 Task: Plan a trip to Trnava, Slovakia from 6th December, 2023 to 10th December, 2023 for 6 adults, 2 children.6 bedrooms having 6 beds and 6 bathrooms. Property type can be house. Amenities needed are: wifi, TV, free parkinig on premises, gym, breakfast. Look for 4 properties as per requirement.
Action: Mouse moved to (370, 175)
Screenshot: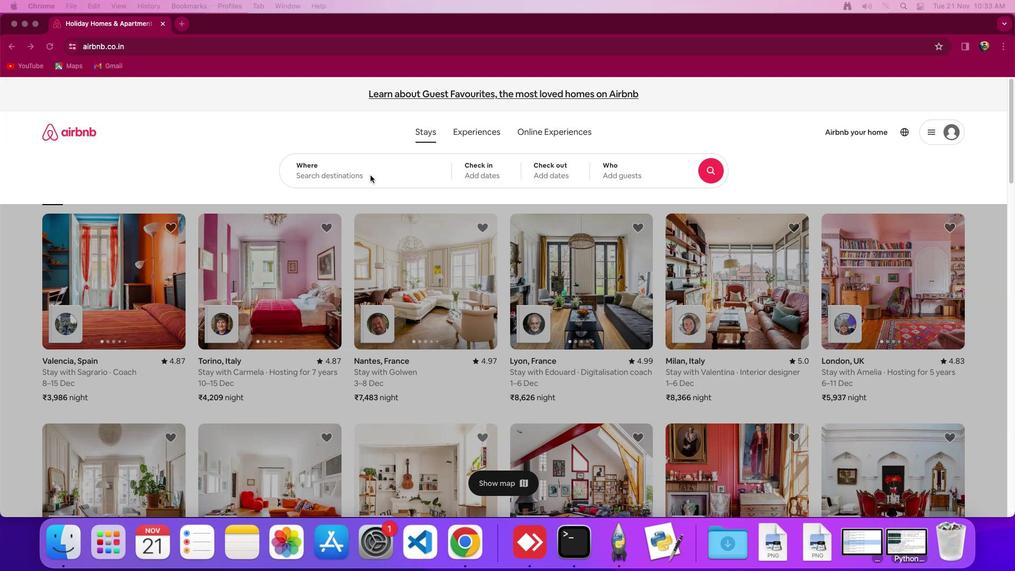 
Action: Mouse pressed left at (370, 175)
Screenshot: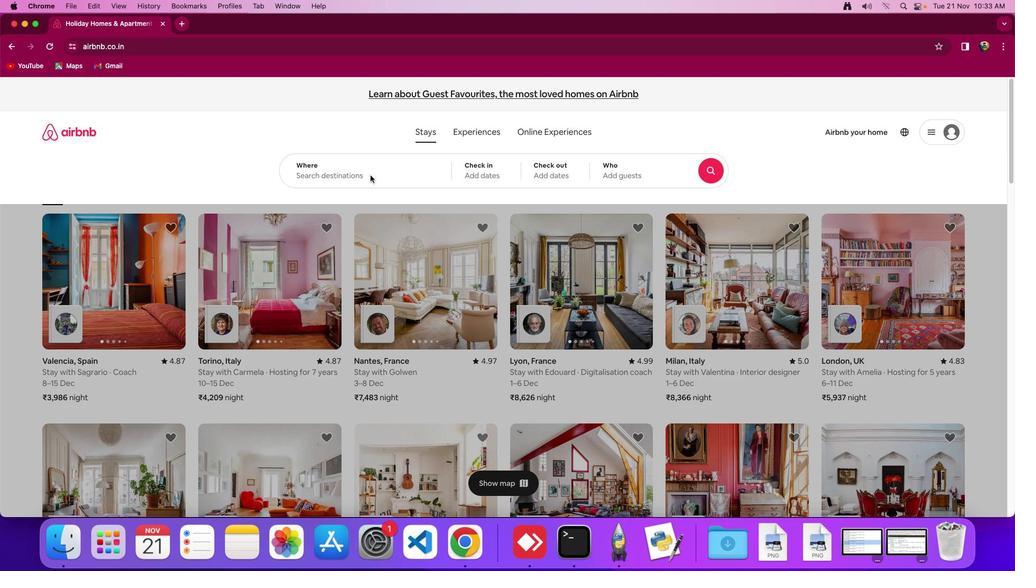 
Action: Mouse moved to (370, 177)
Screenshot: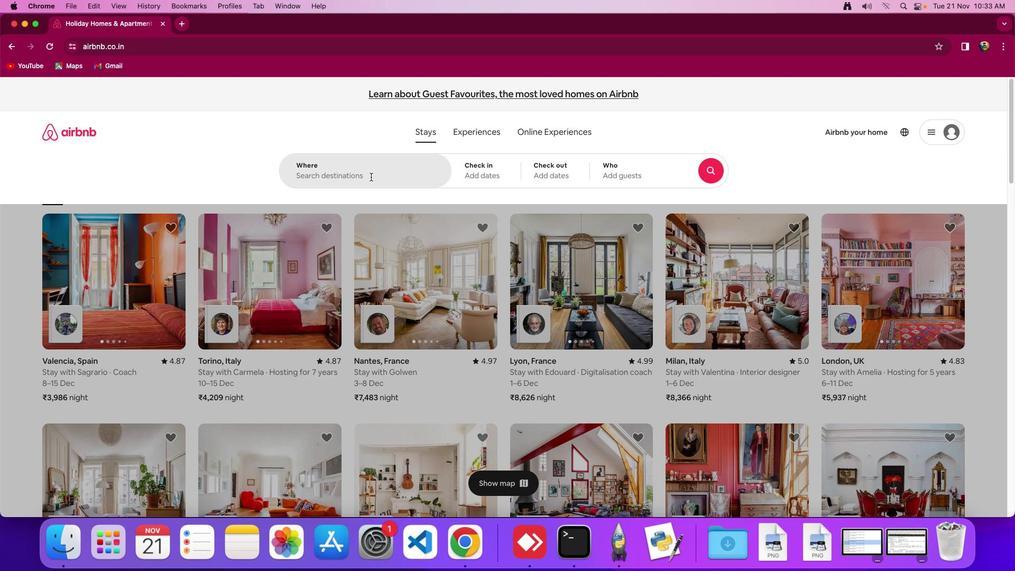 
Action: Mouse pressed left at (370, 177)
Screenshot: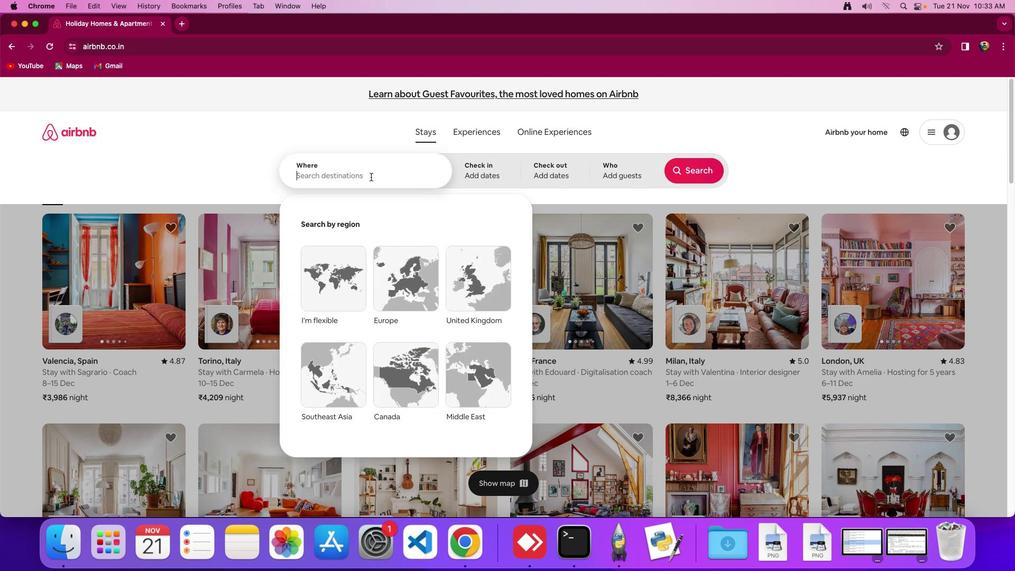 
Action: Key pressed Key.shift_r'T''m''a''v''a'','Key.spaceKey.shift_r'S''l''o''v''a''k''a'
Screenshot: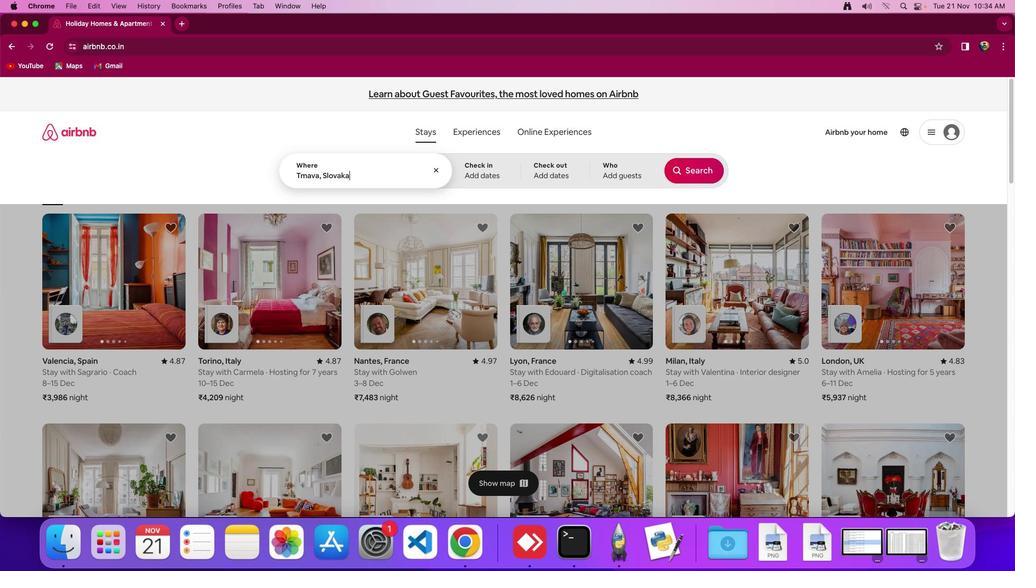 
Action: Mouse moved to (462, 167)
Screenshot: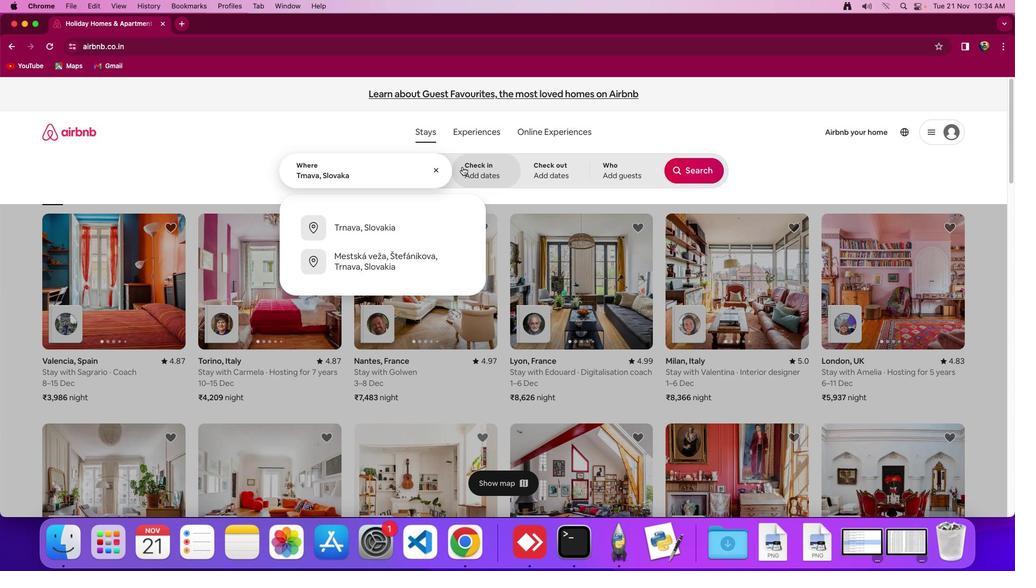 
Action: Mouse pressed left at (462, 167)
Screenshot: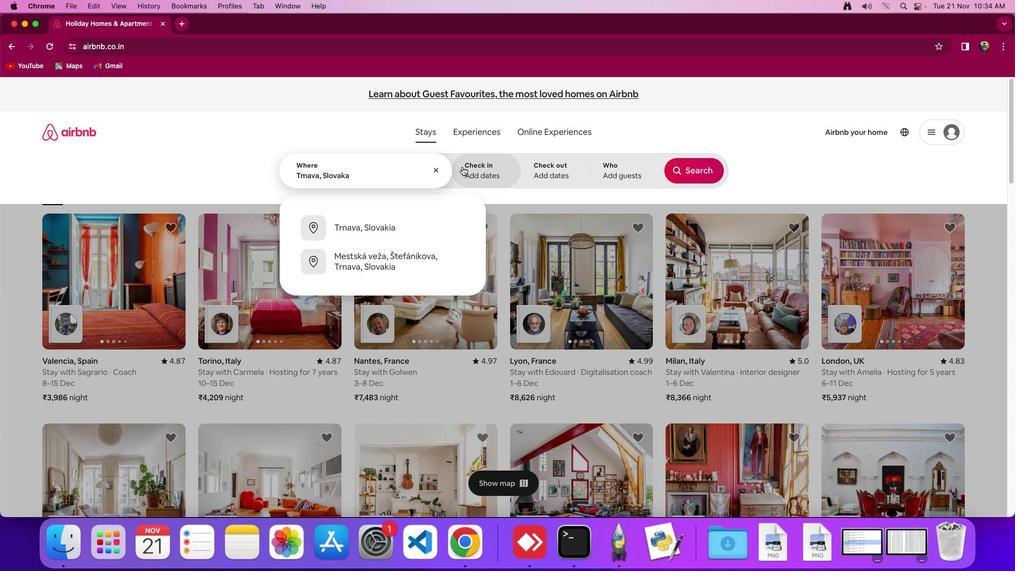 
Action: Mouse moved to (600, 320)
Screenshot: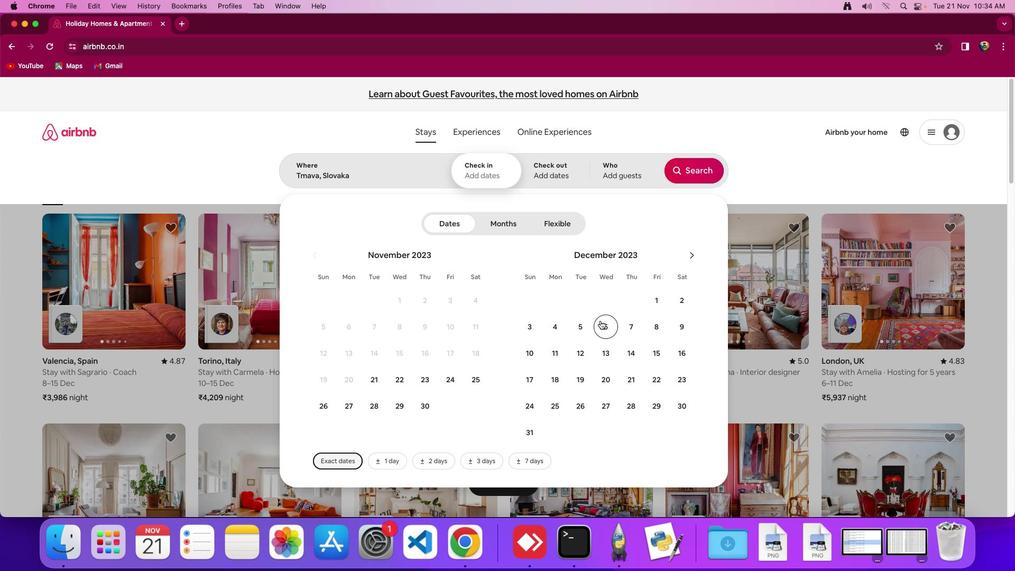 
Action: Mouse pressed left at (600, 320)
Screenshot: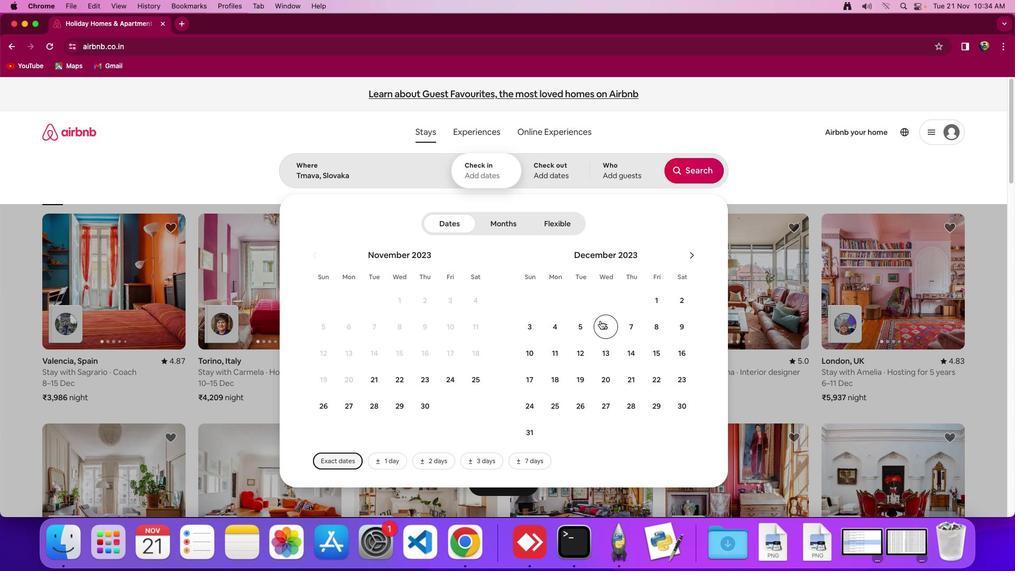 
Action: Mouse moved to (530, 352)
Screenshot: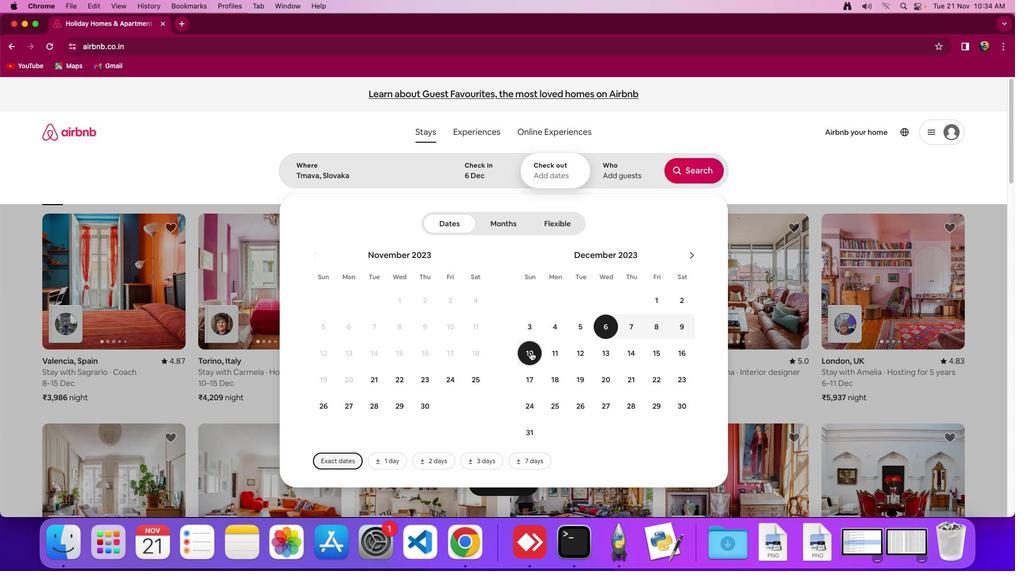 
Action: Mouse pressed left at (530, 352)
Screenshot: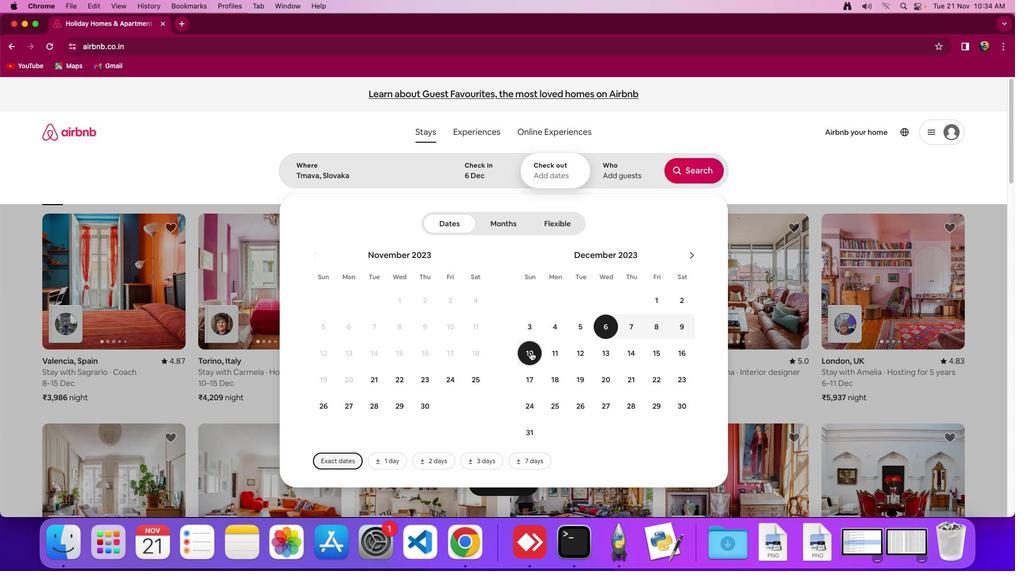 
Action: Mouse moved to (610, 166)
Screenshot: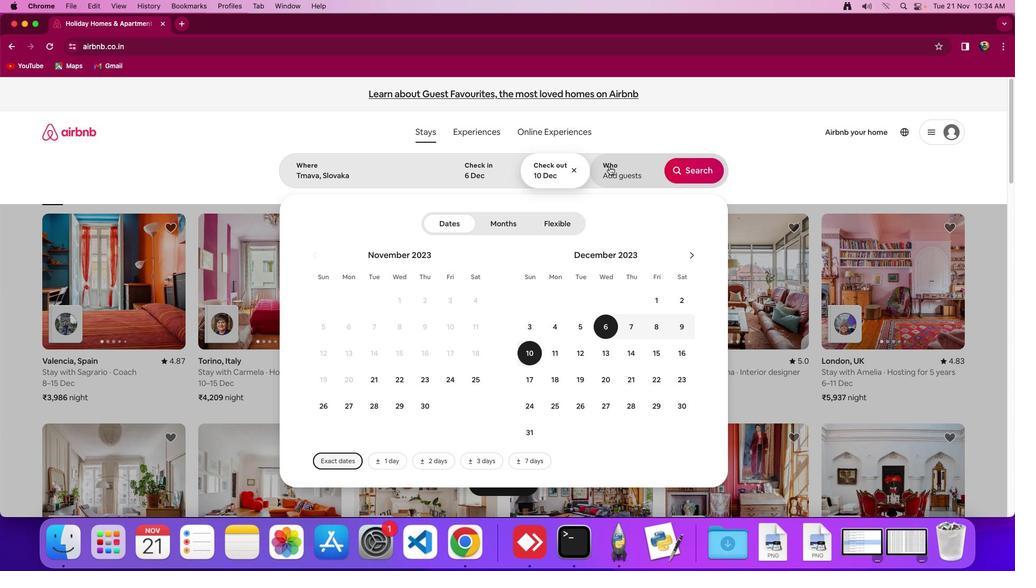 
Action: Mouse pressed left at (610, 166)
Screenshot: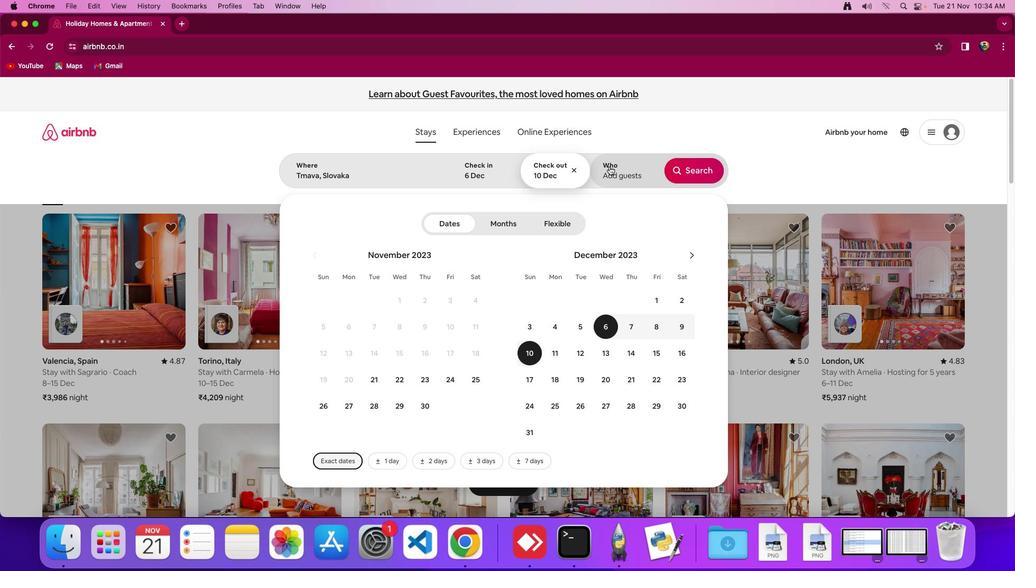 
Action: Mouse moved to (695, 221)
Screenshot: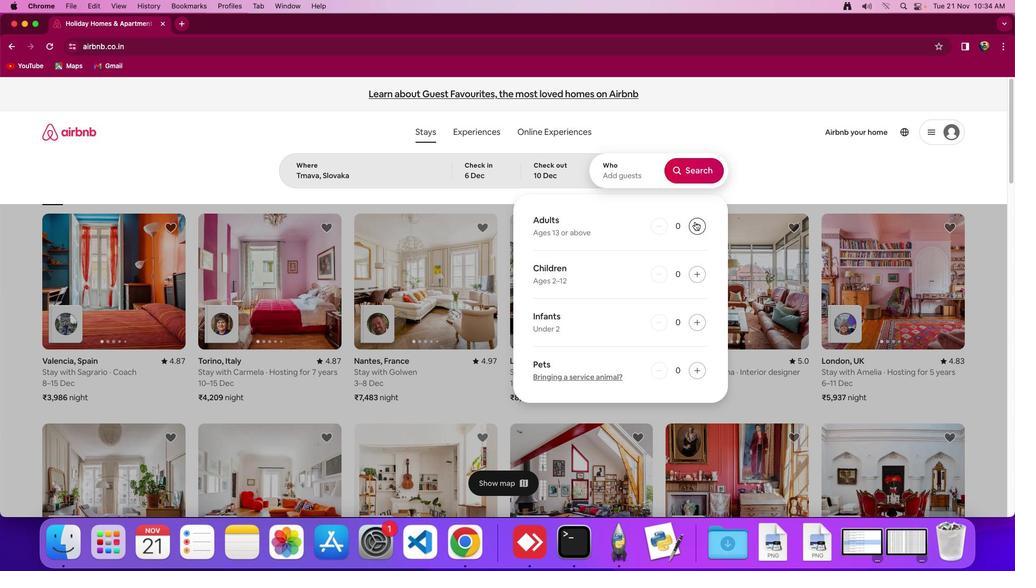 
Action: Mouse pressed left at (695, 221)
Screenshot: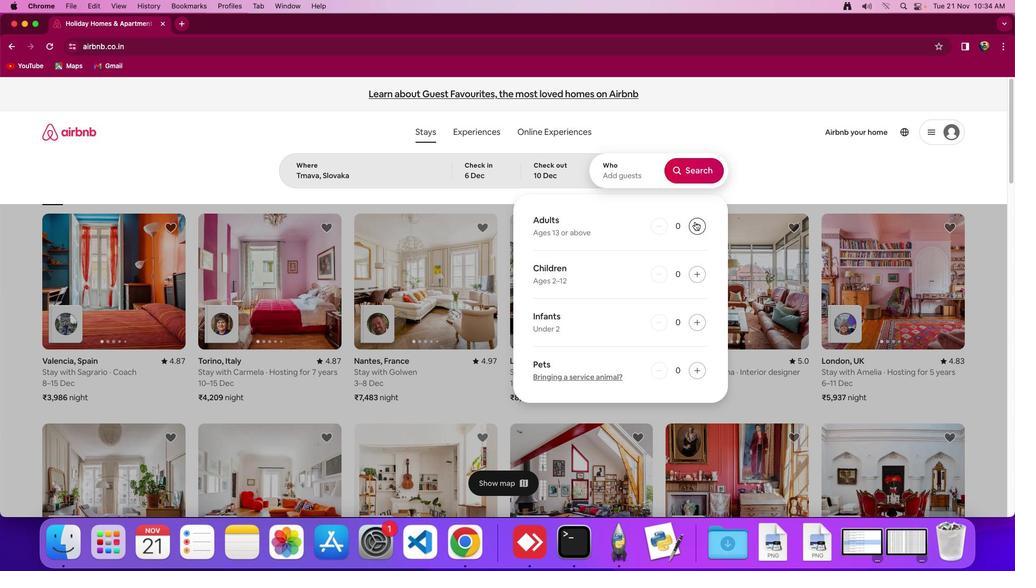 
Action: Mouse pressed left at (695, 221)
Screenshot: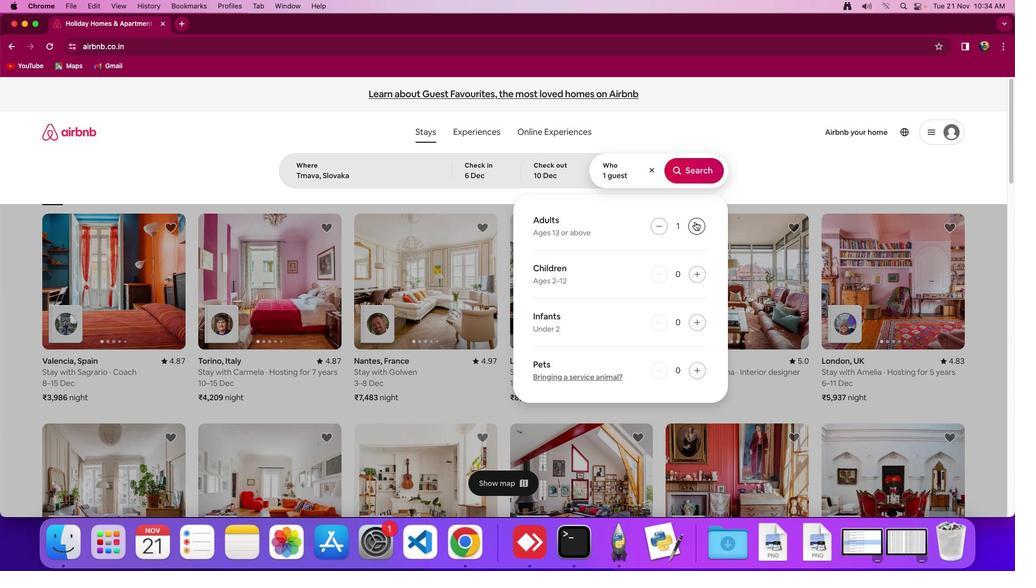 
Action: Mouse pressed left at (695, 221)
Screenshot: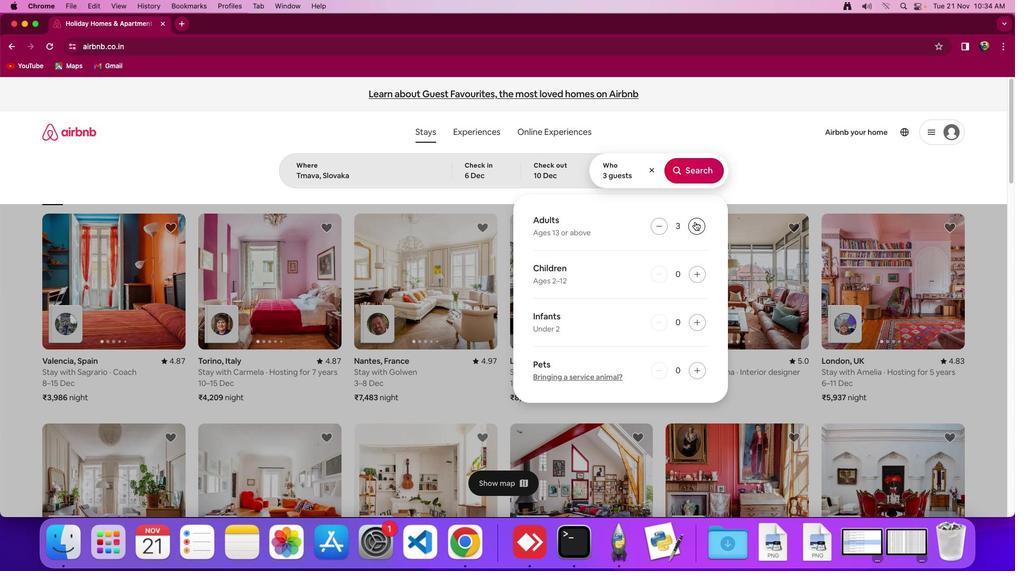 
Action: Mouse pressed left at (695, 221)
Screenshot: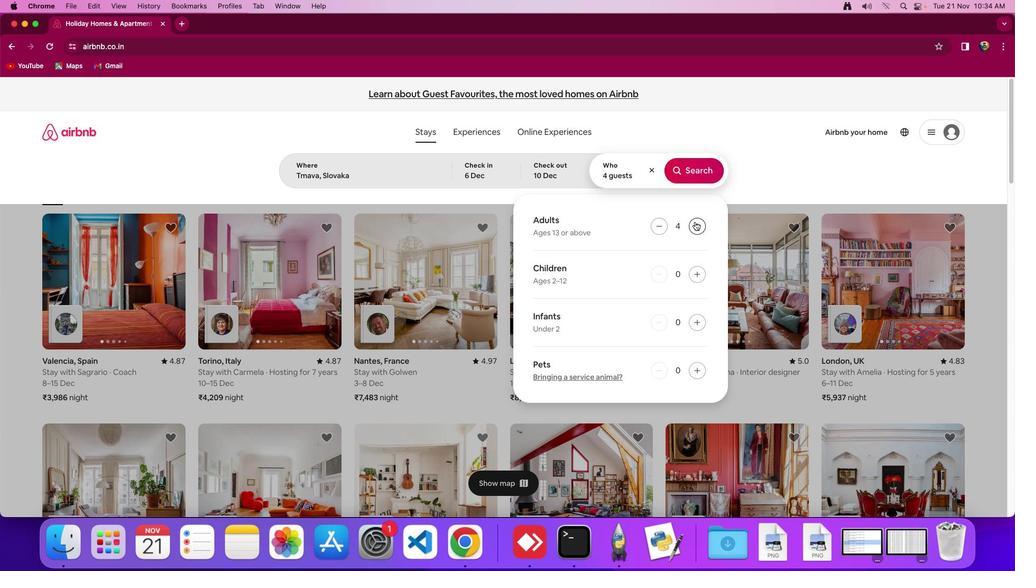 
Action: Mouse pressed left at (695, 221)
Screenshot: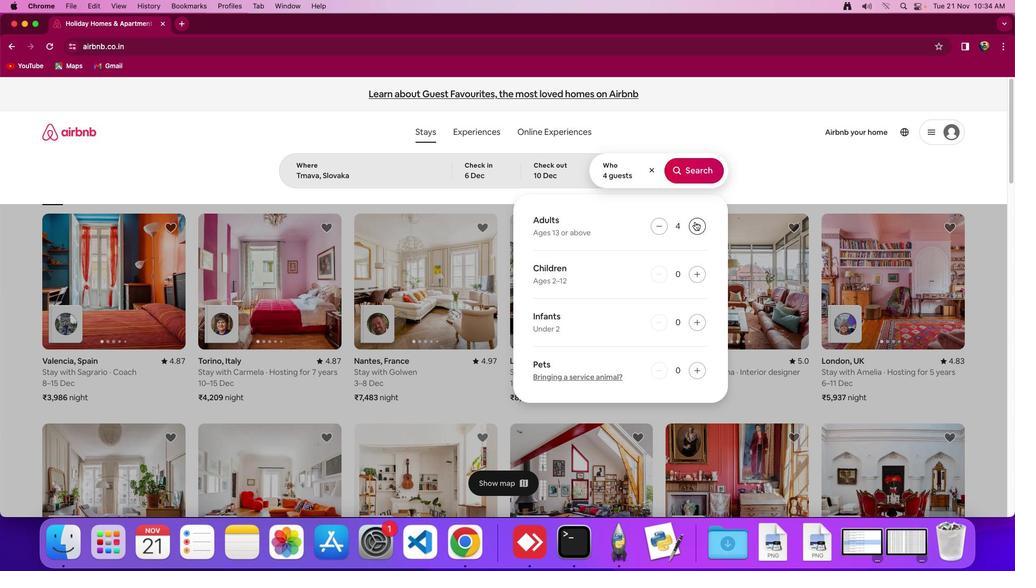 
Action: Mouse pressed left at (695, 221)
Screenshot: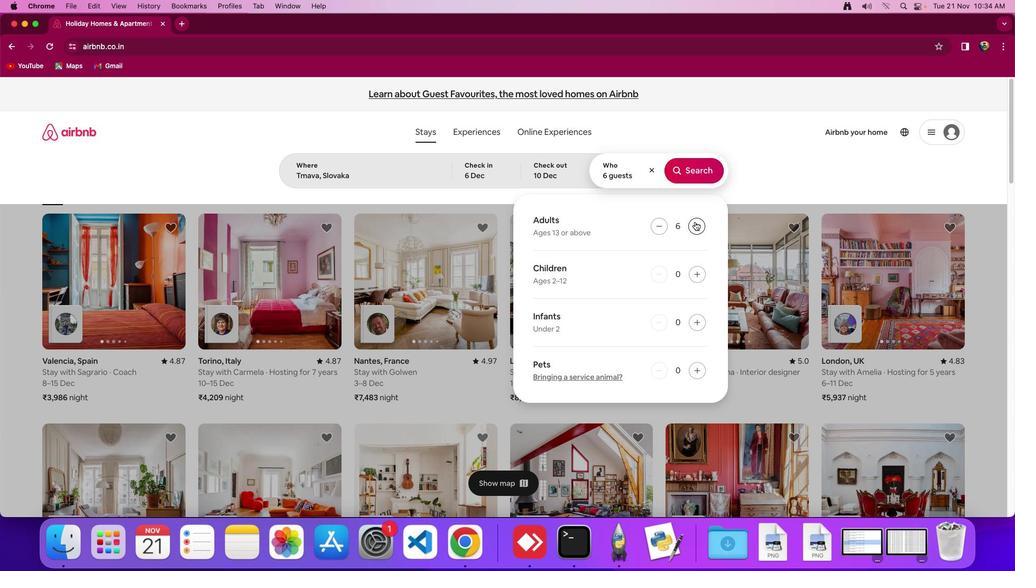 
Action: Mouse moved to (696, 268)
Screenshot: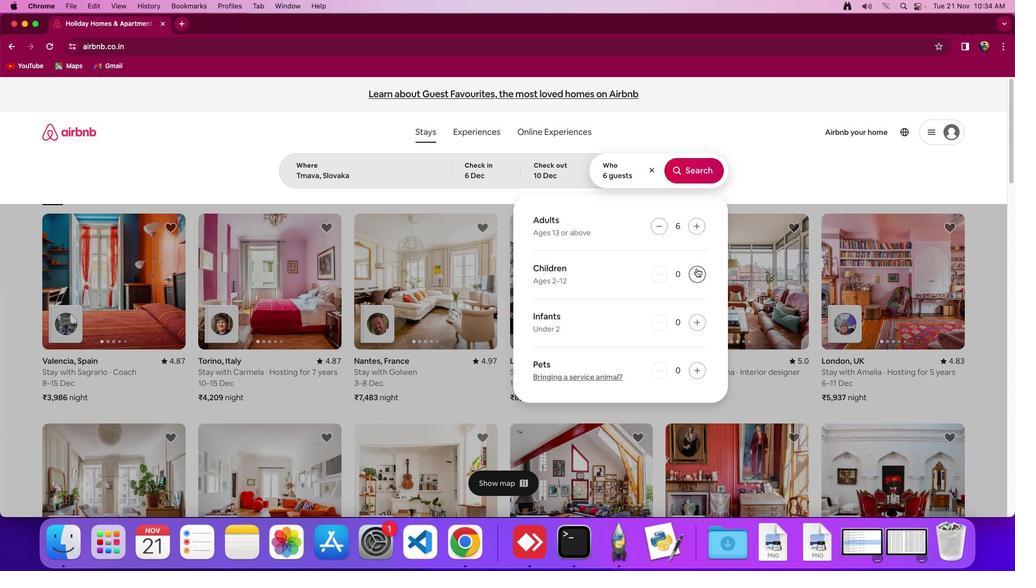 
Action: Mouse pressed left at (696, 268)
Screenshot: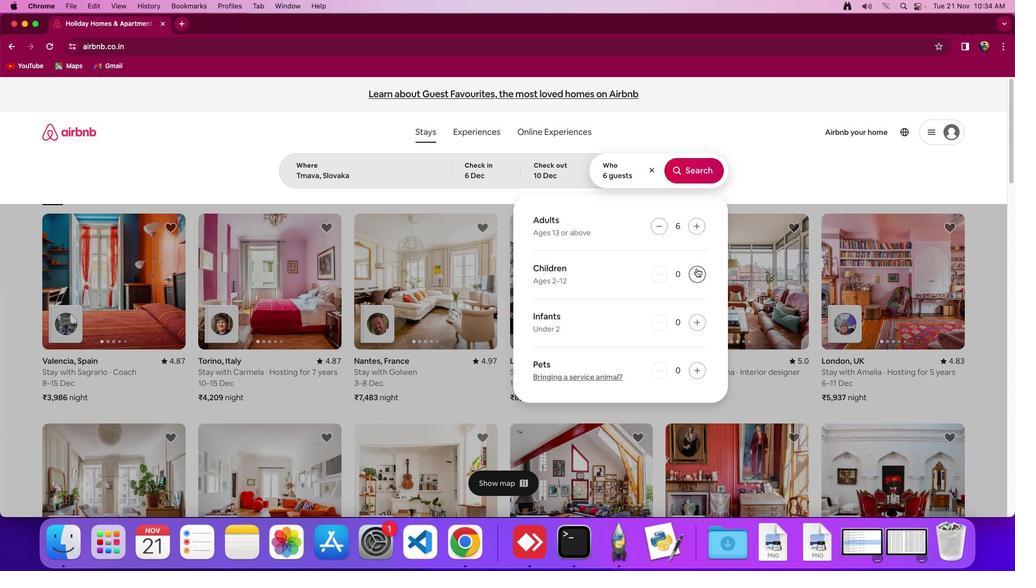 
Action: Mouse moved to (696, 268)
Screenshot: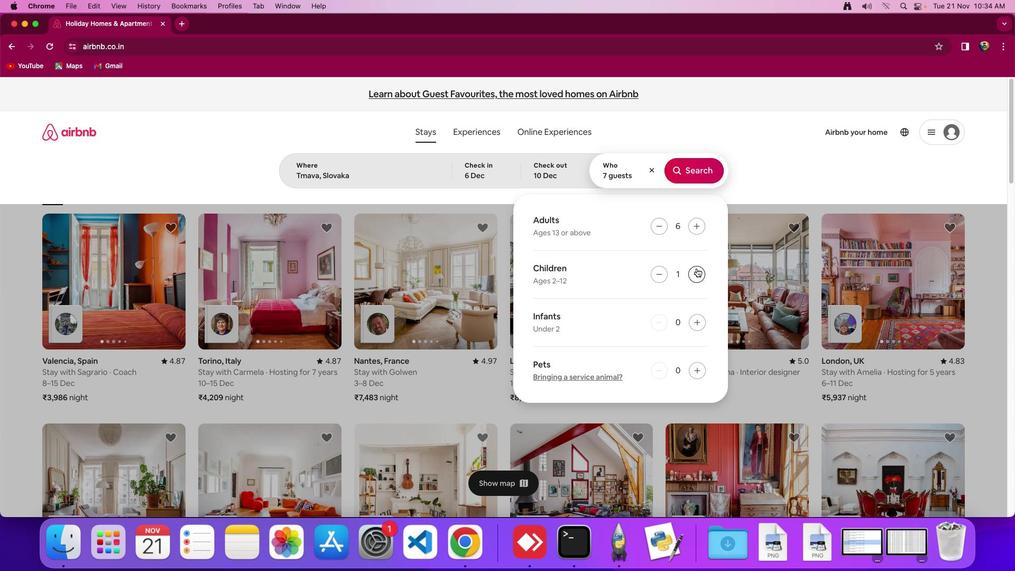 
Action: Mouse pressed left at (696, 268)
Screenshot: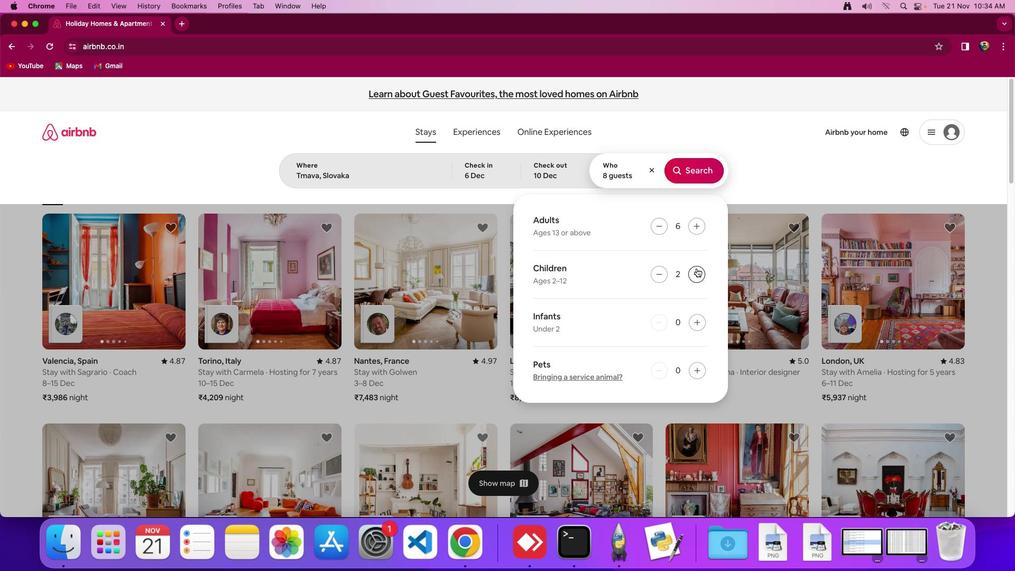 
Action: Mouse moved to (696, 162)
Screenshot: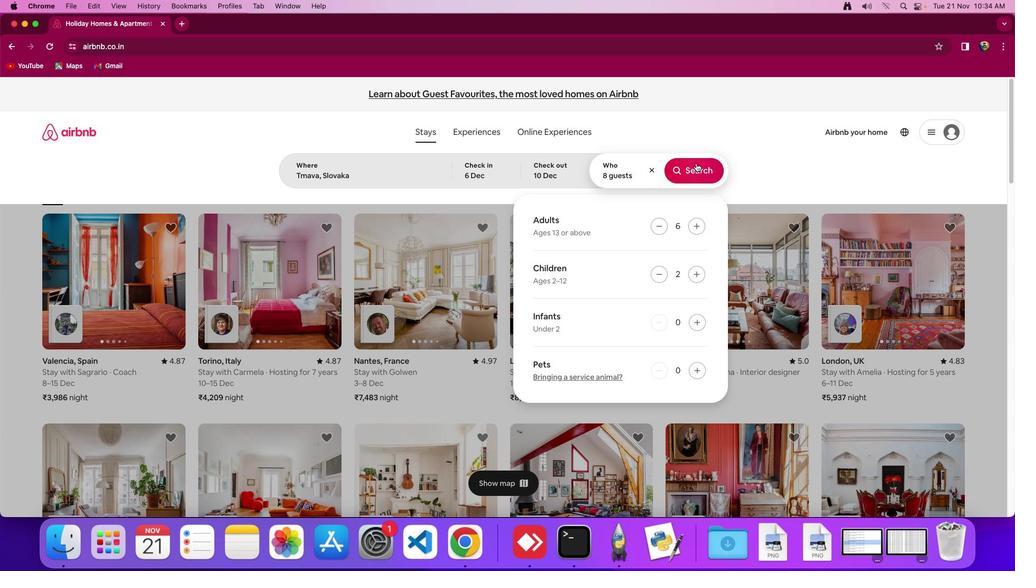 
Action: Mouse pressed left at (696, 162)
Screenshot: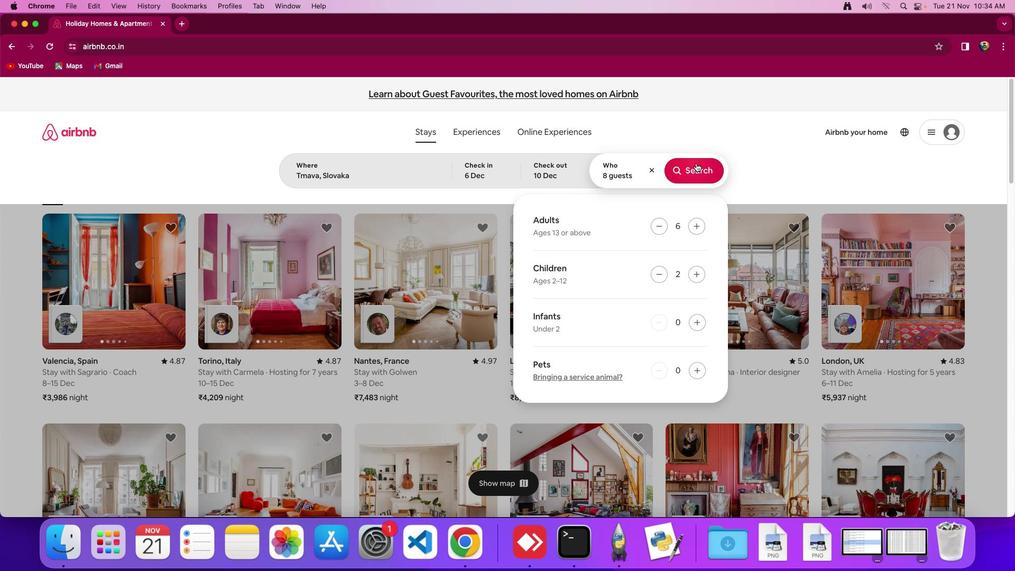
Action: Mouse moved to (835, 142)
Screenshot: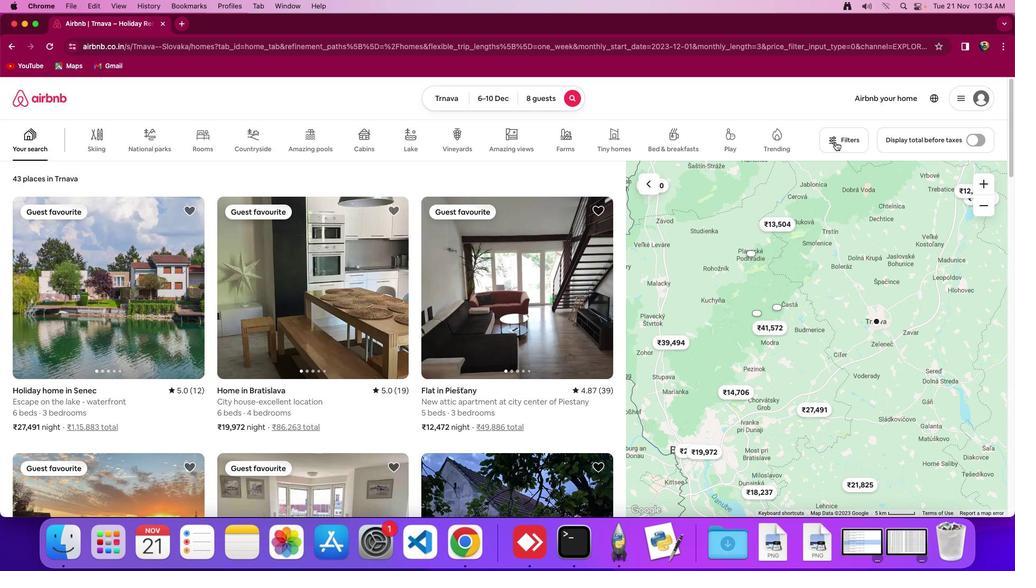 
Action: Mouse pressed left at (835, 142)
Screenshot: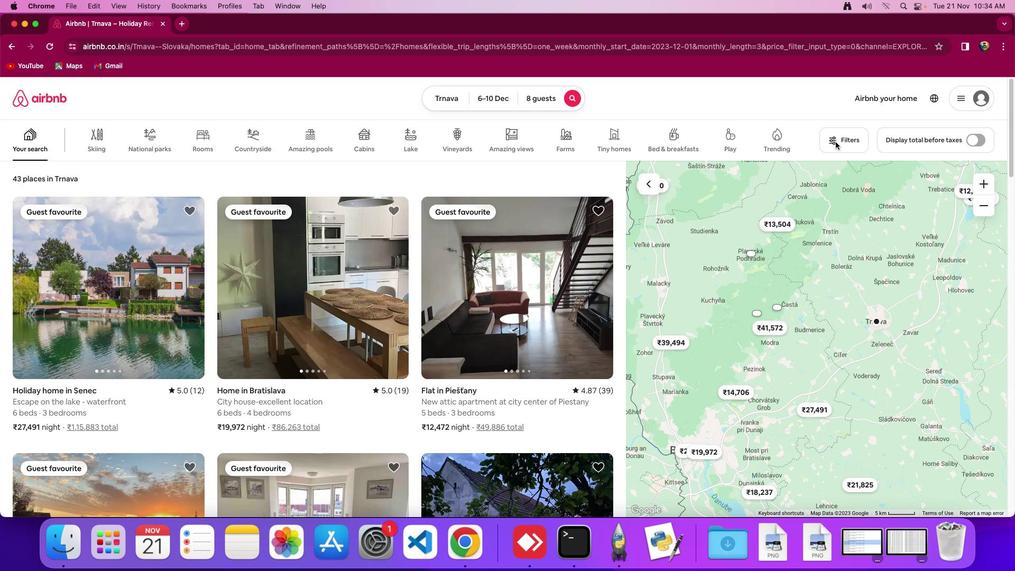 
Action: Mouse moved to (442, 257)
Screenshot: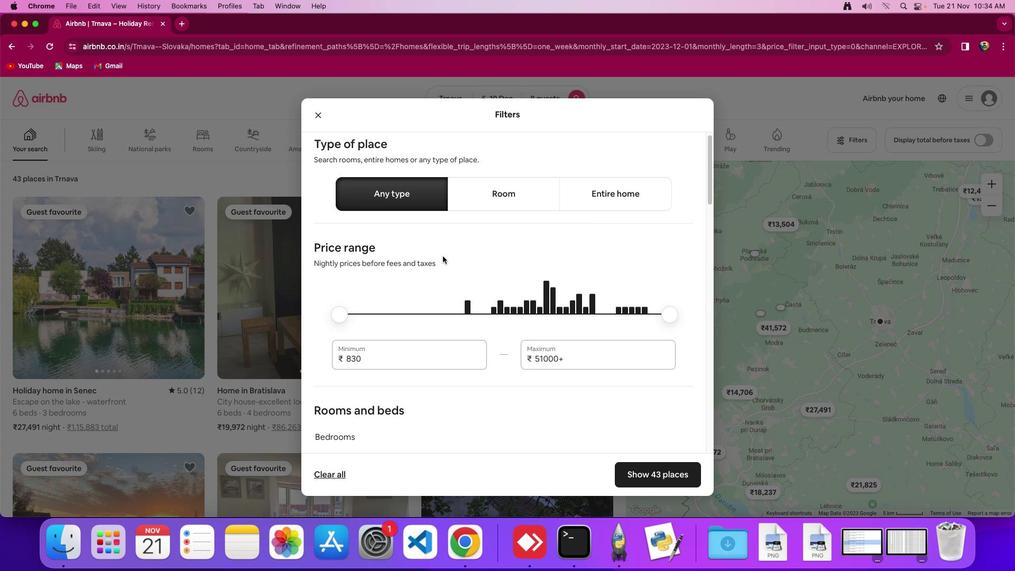 
Action: Mouse scrolled (442, 257) with delta (0, 0)
Screenshot: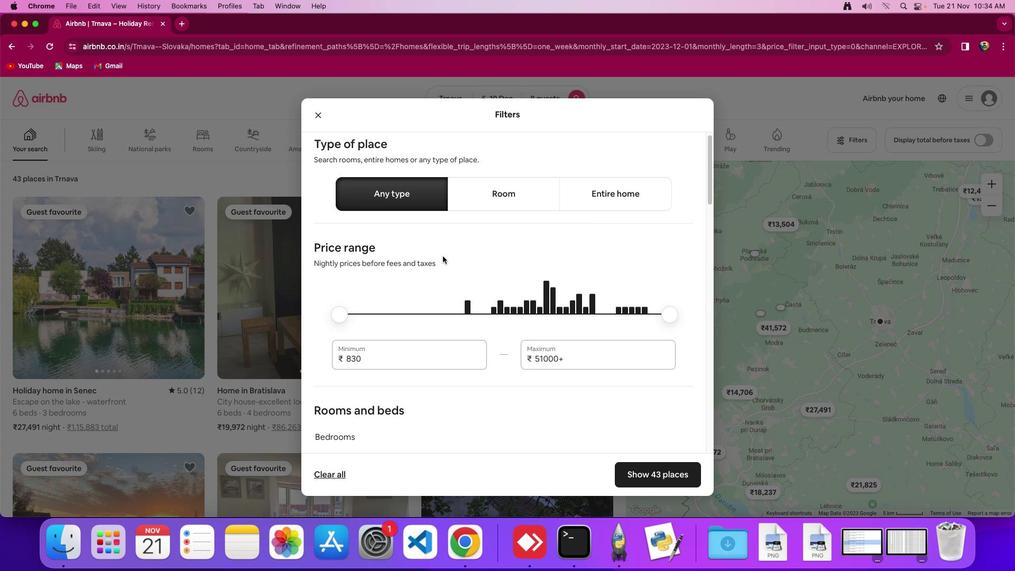 
Action: Mouse moved to (442, 257)
Screenshot: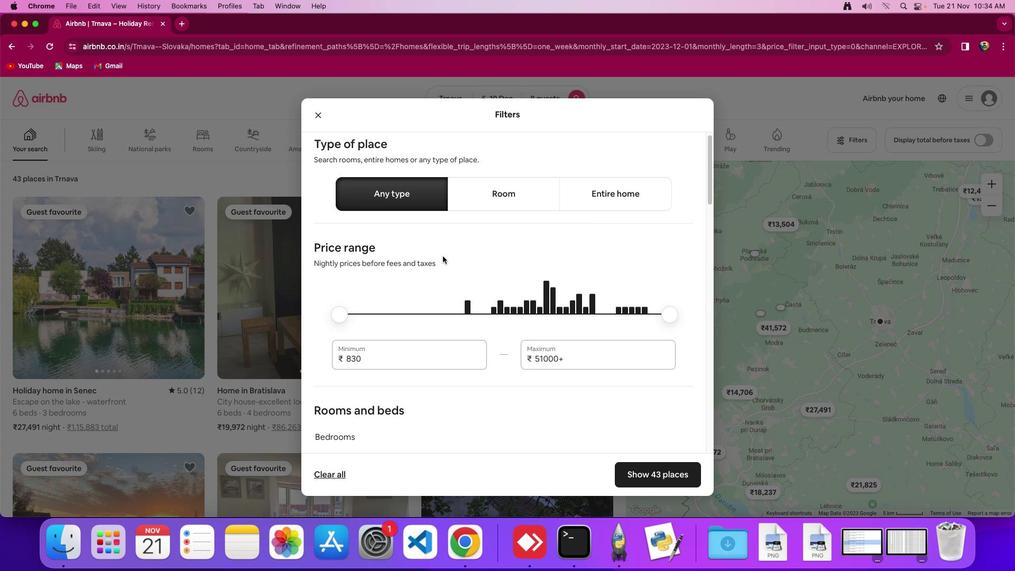 
Action: Mouse scrolled (442, 257) with delta (0, 0)
Screenshot: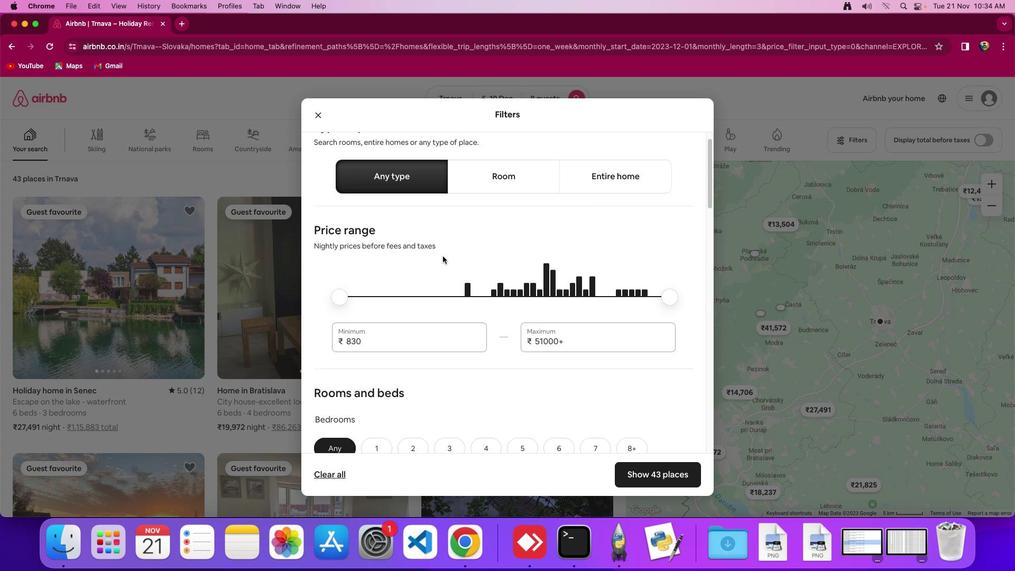 
Action: Mouse moved to (442, 257)
Screenshot: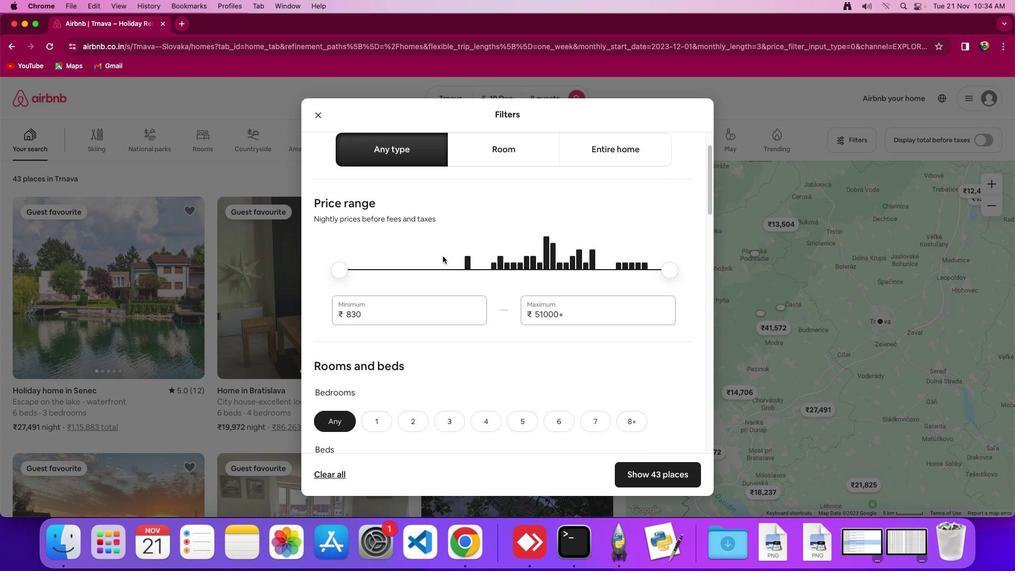 
Action: Mouse scrolled (442, 257) with delta (0, -1)
Screenshot: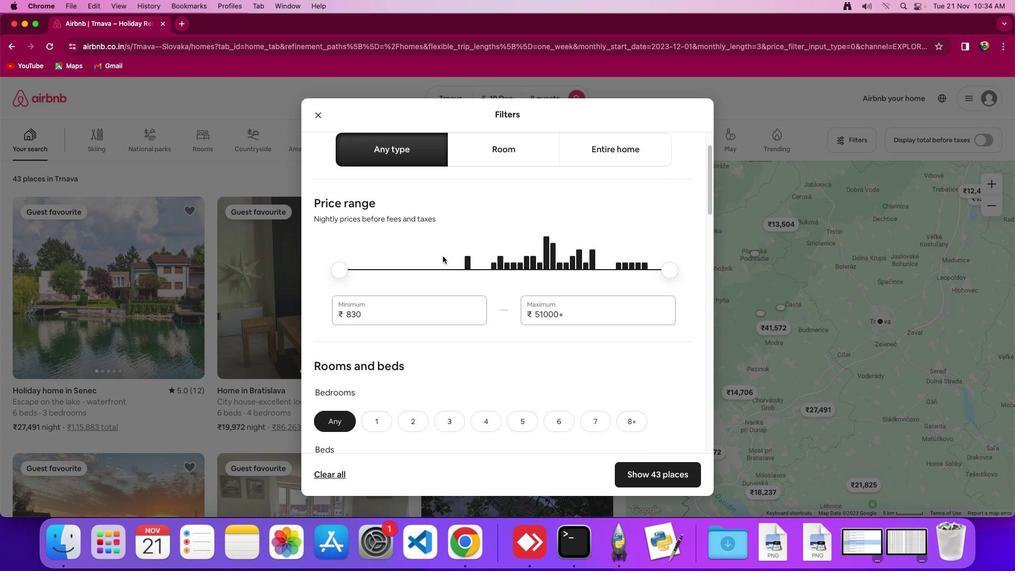 
Action: Mouse moved to (442, 256)
Screenshot: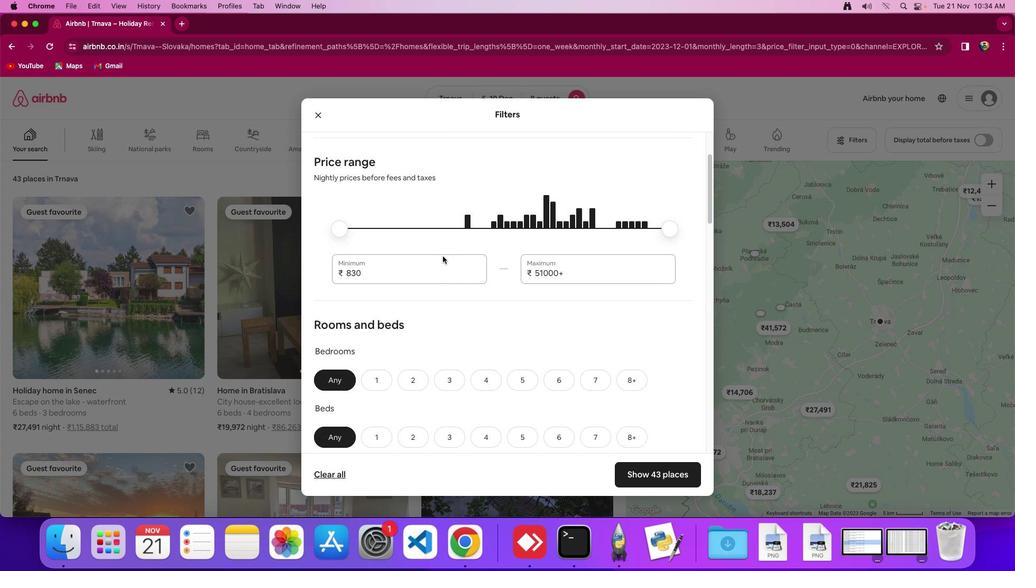 
Action: Mouse scrolled (442, 256) with delta (0, 0)
Screenshot: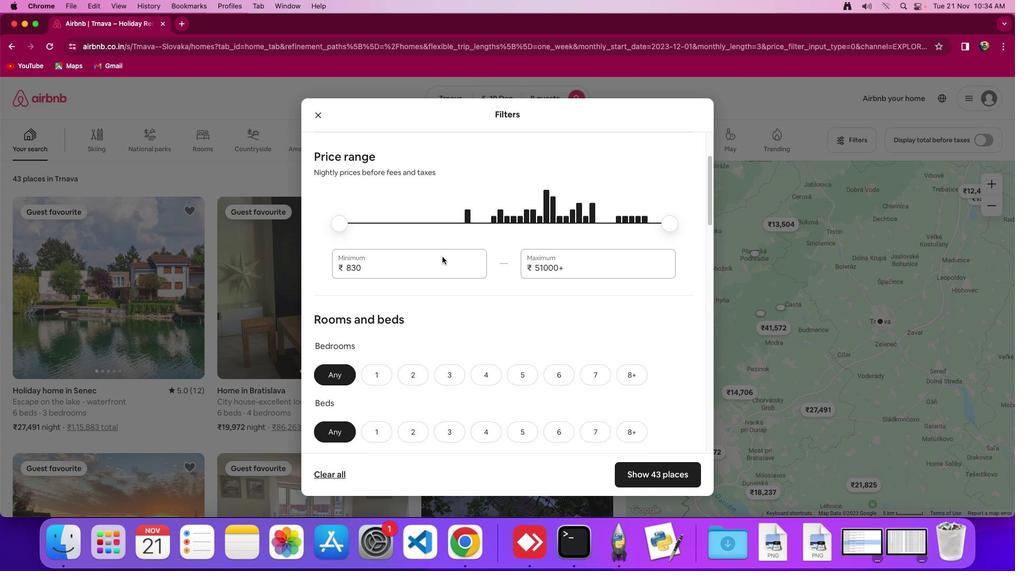 
Action: Mouse moved to (442, 257)
Screenshot: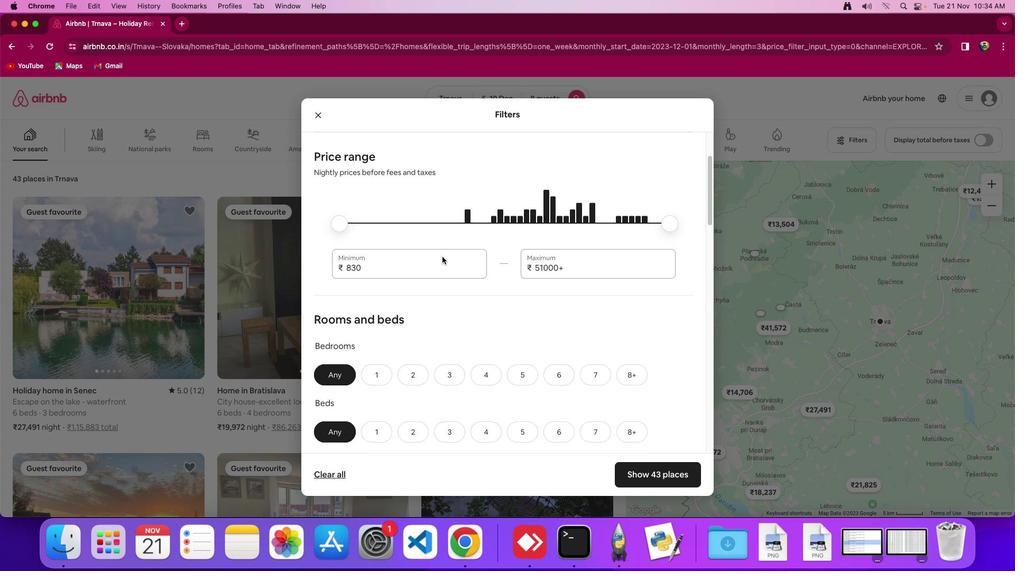 
Action: Mouse scrolled (442, 257) with delta (0, 0)
Screenshot: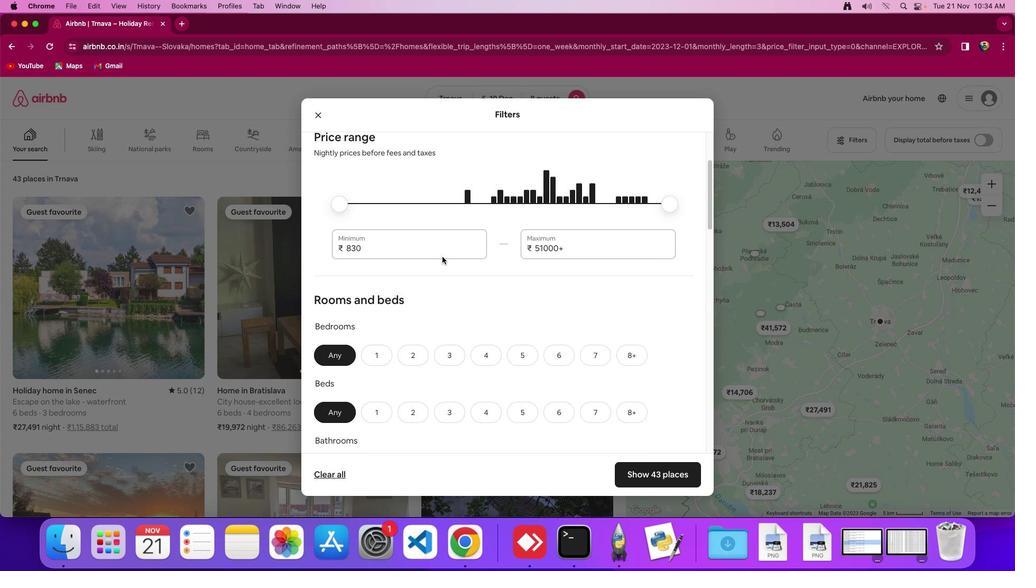 
Action: Mouse scrolled (442, 257) with delta (0, 0)
Screenshot: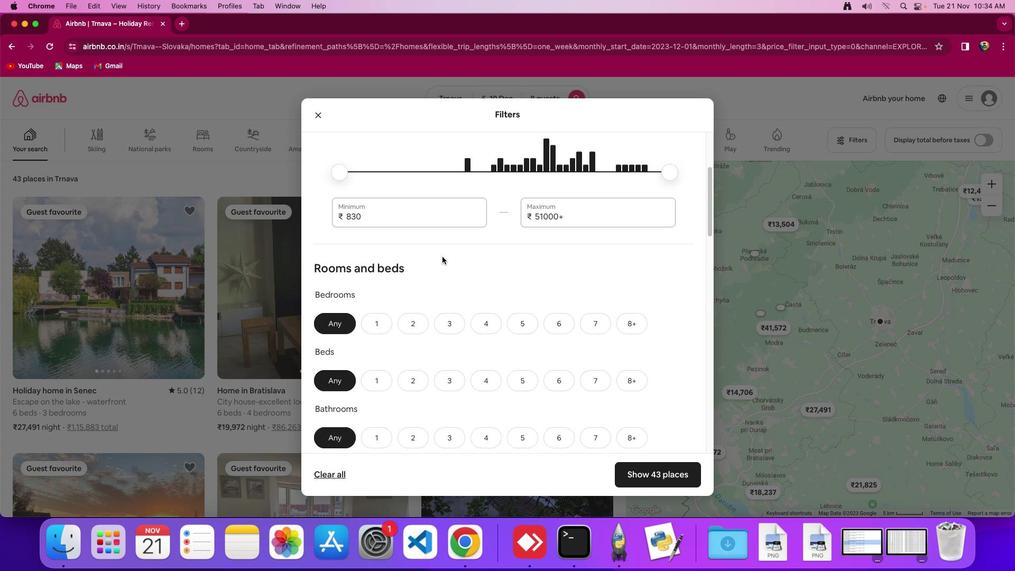 
Action: Mouse scrolled (442, 257) with delta (0, -2)
Screenshot: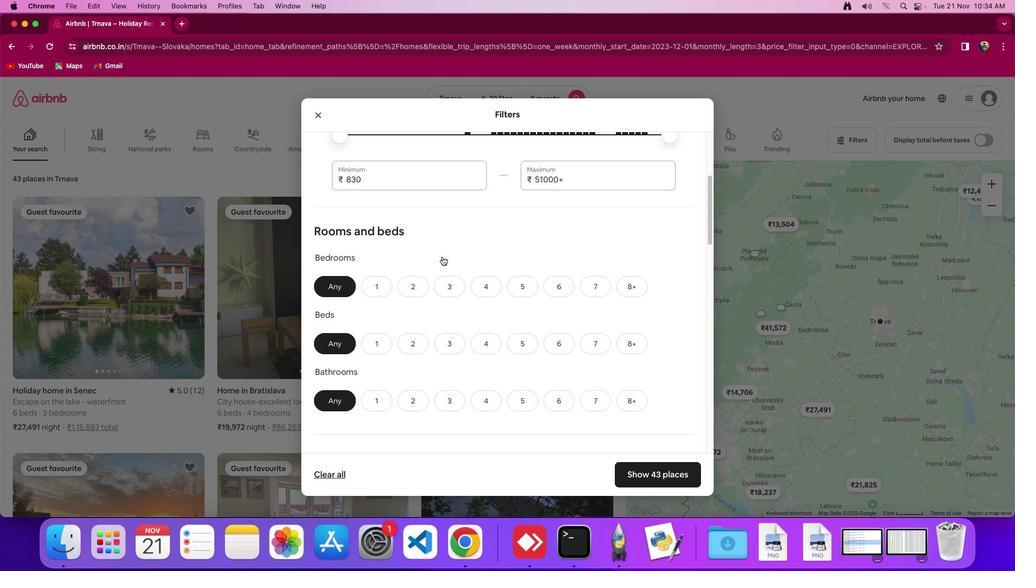 
Action: Mouse moved to (550, 250)
Screenshot: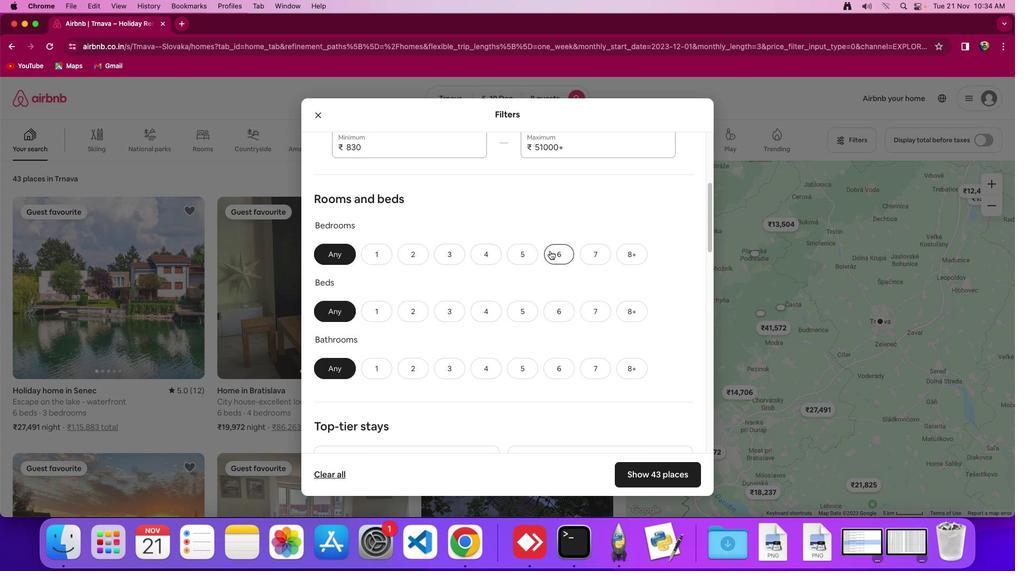 
Action: Mouse pressed left at (550, 250)
Screenshot: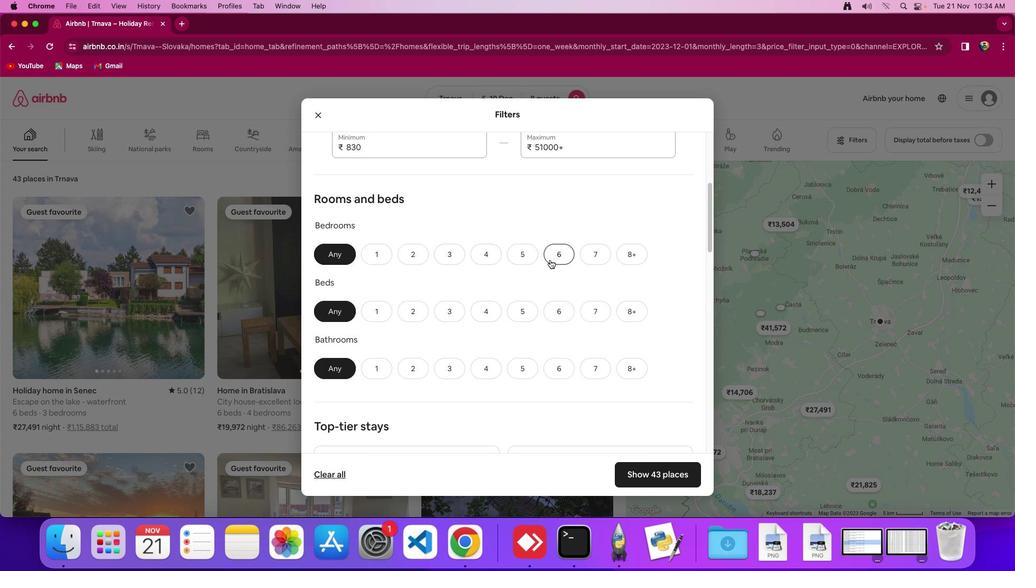 
Action: Mouse moved to (558, 315)
Screenshot: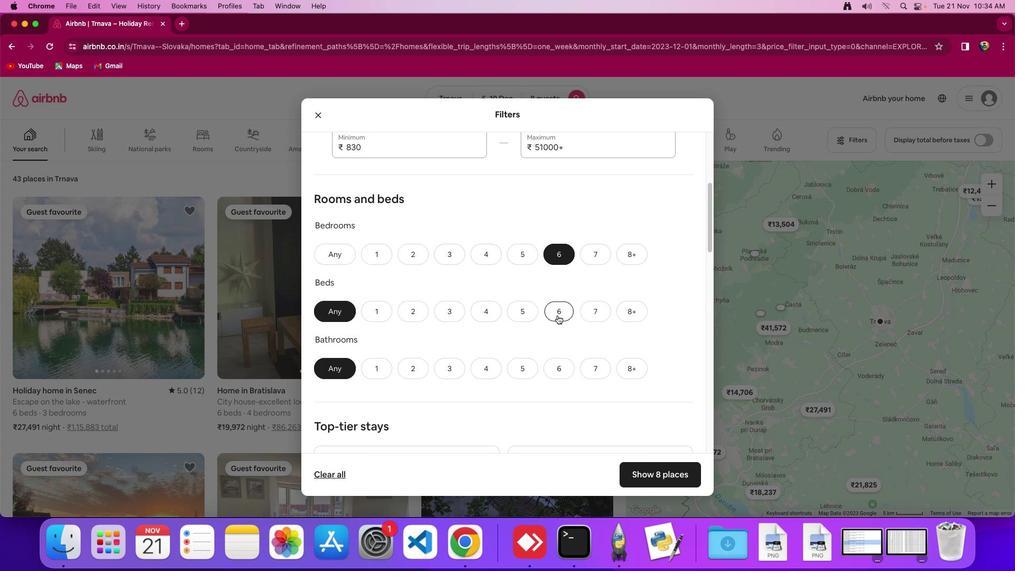 
Action: Mouse pressed left at (558, 315)
Screenshot: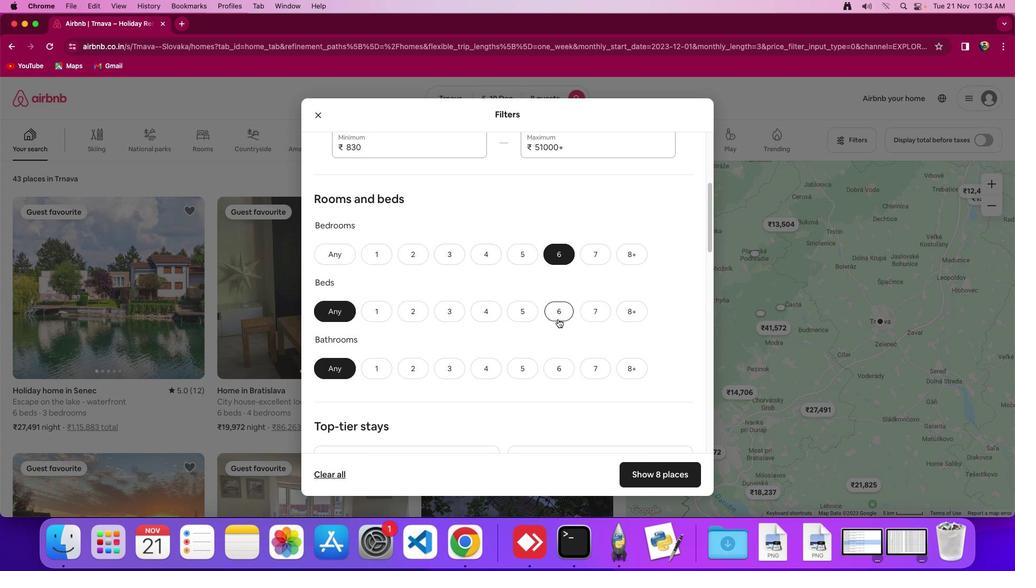 
Action: Mouse moved to (551, 365)
Screenshot: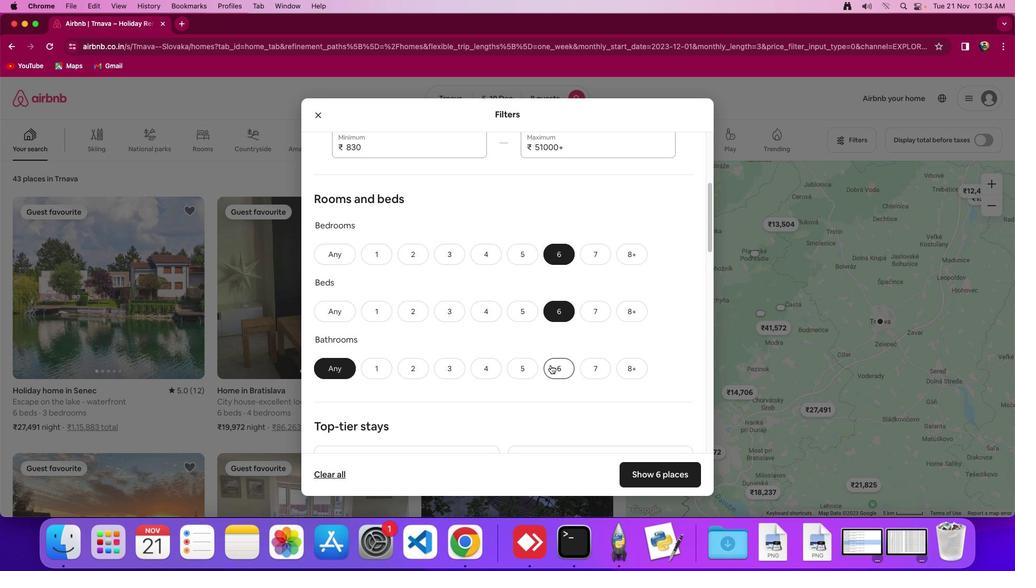 
Action: Mouse pressed left at (551, 365)
Screenshot: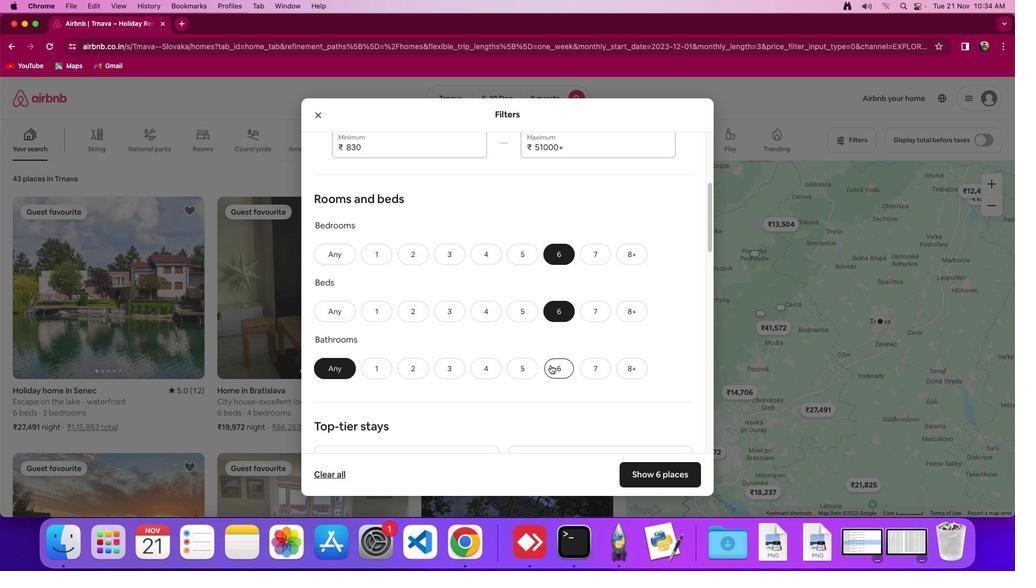 
Action: Mouse moved to (556, 300)
Screenshot: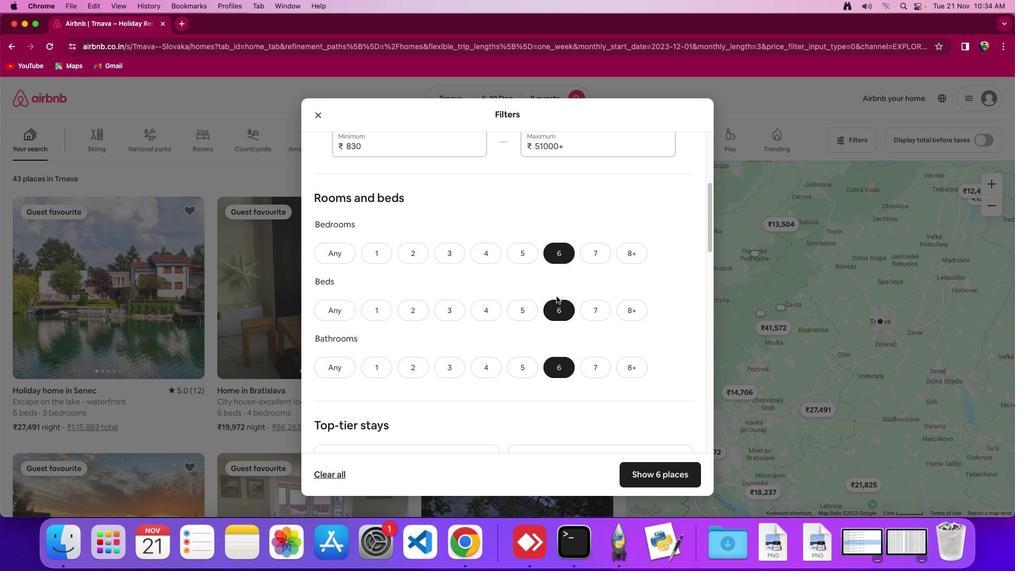 
Action: Mouse scrolled (556, 300) with delta (0, 0)
Screenshot: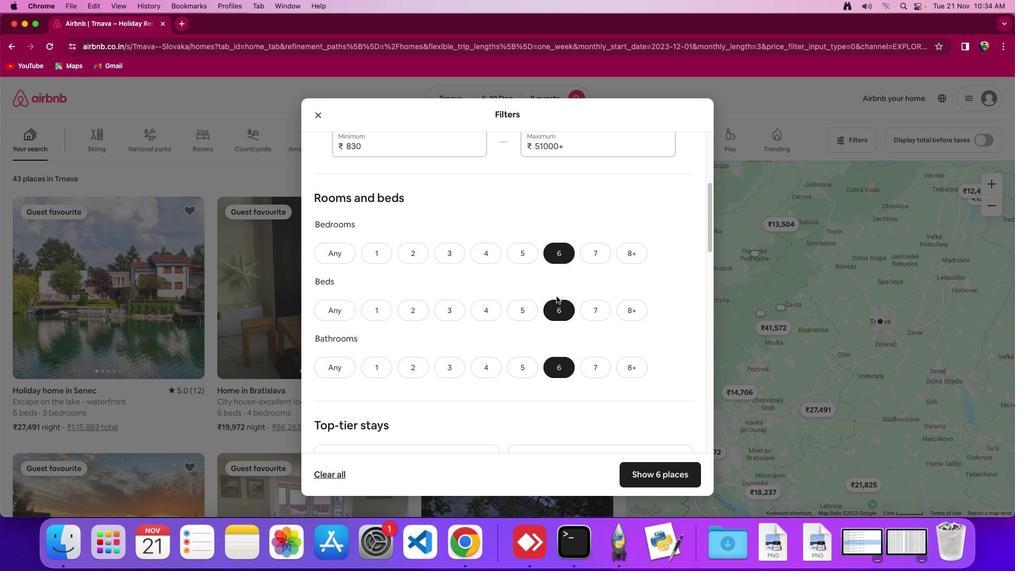 
Action: Mouse moved to (556, 296)
Screenshot: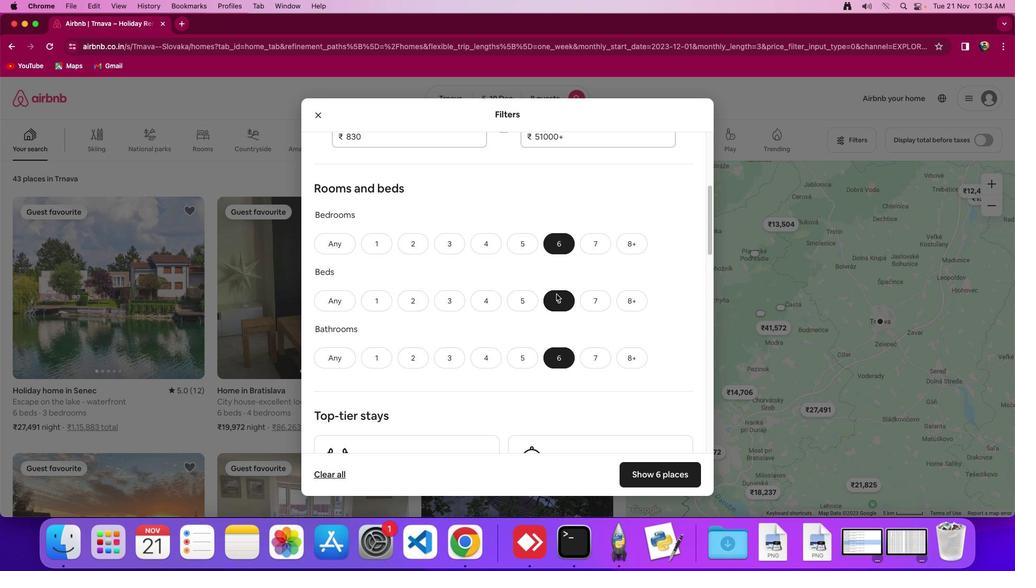 
Action: Mouse scrolled (556, 296) with delta (0, 0)
Screenshot: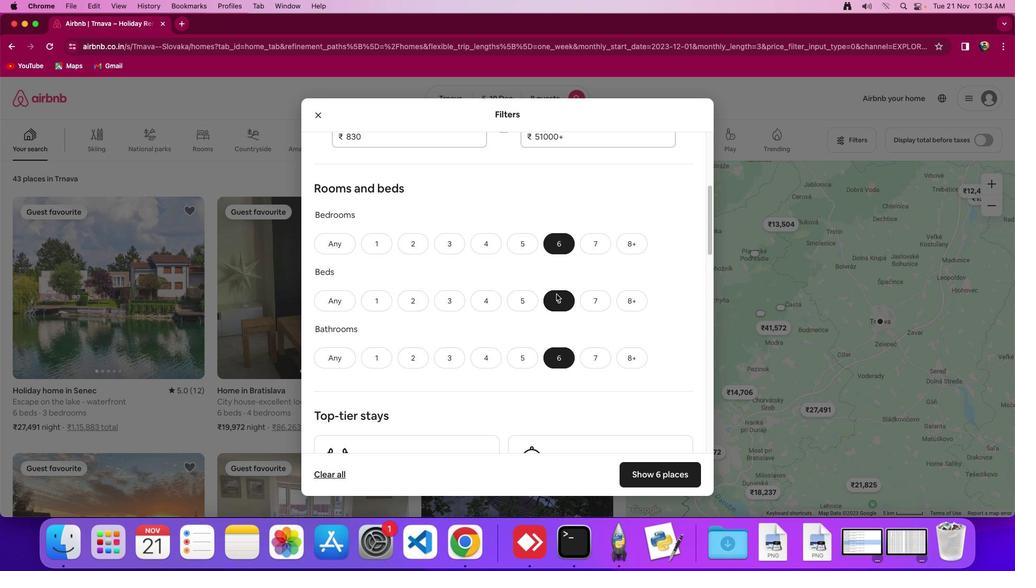 
Action: Mouse moved to (556, 296)
Screenshot: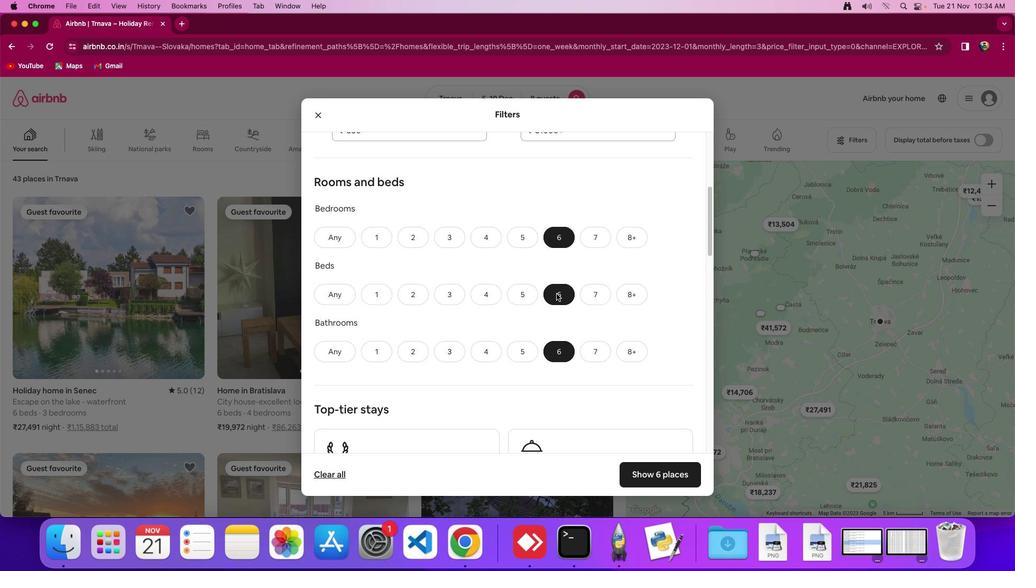 
Action: Mouse scrolled (556, 296) with delta (0, 0)
Screenshot: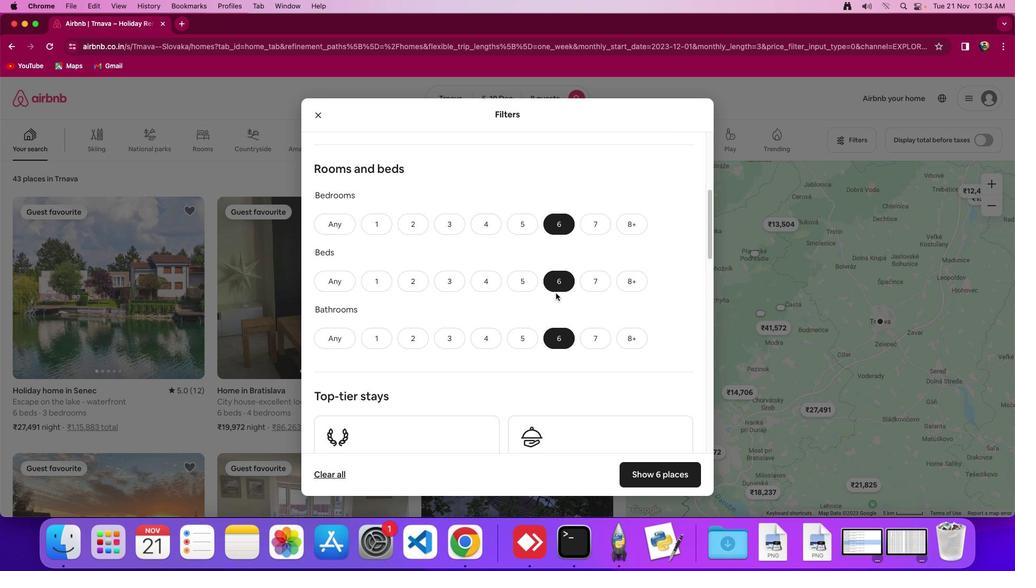
Action: Mouse moved to (556, 293)
Screenshot: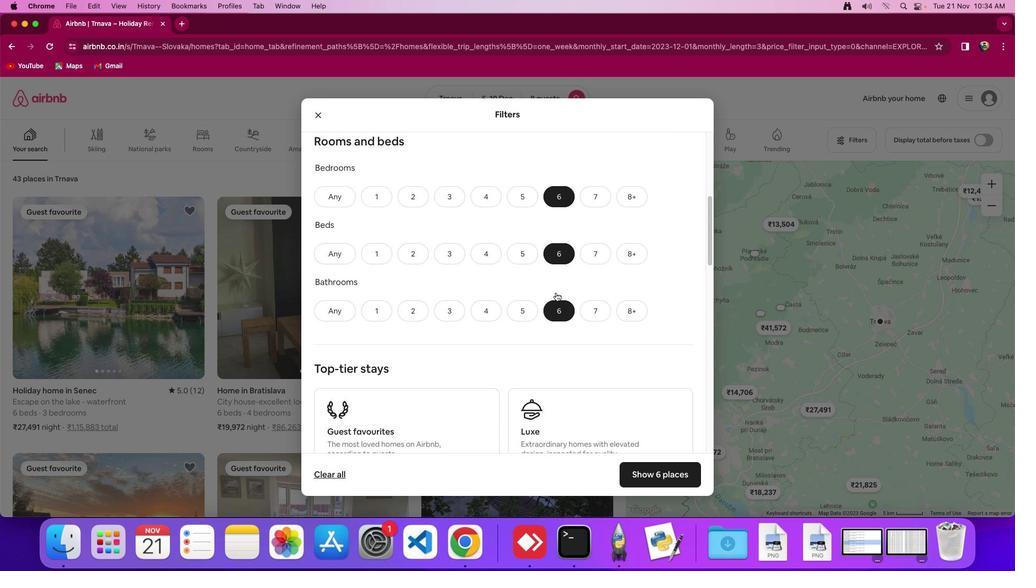 
Action: Mouse scrolled (556, 293) with delta (0, 0)
Screenshot: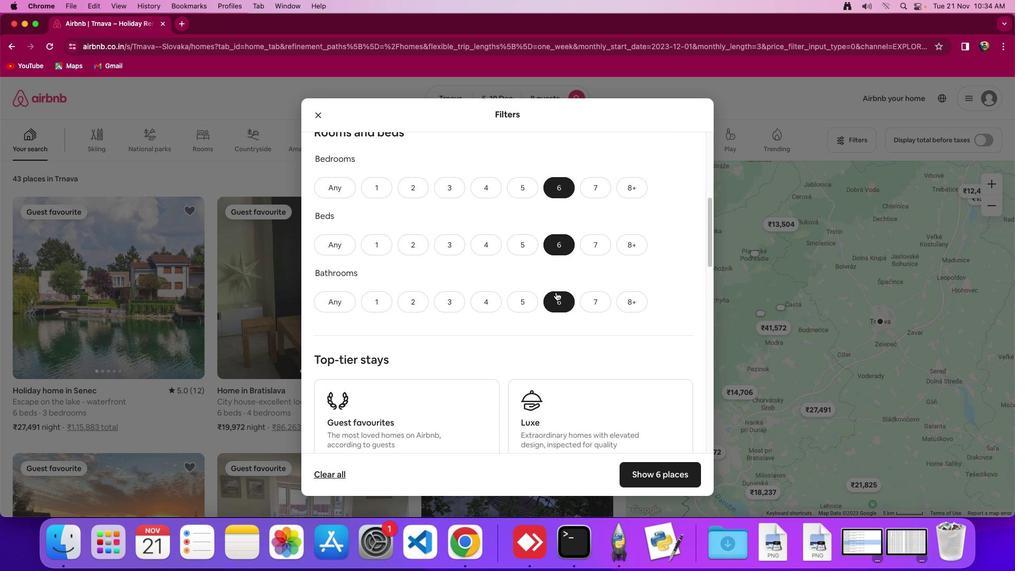 
Action: Mouse moved to (555, 291)
Screenshot: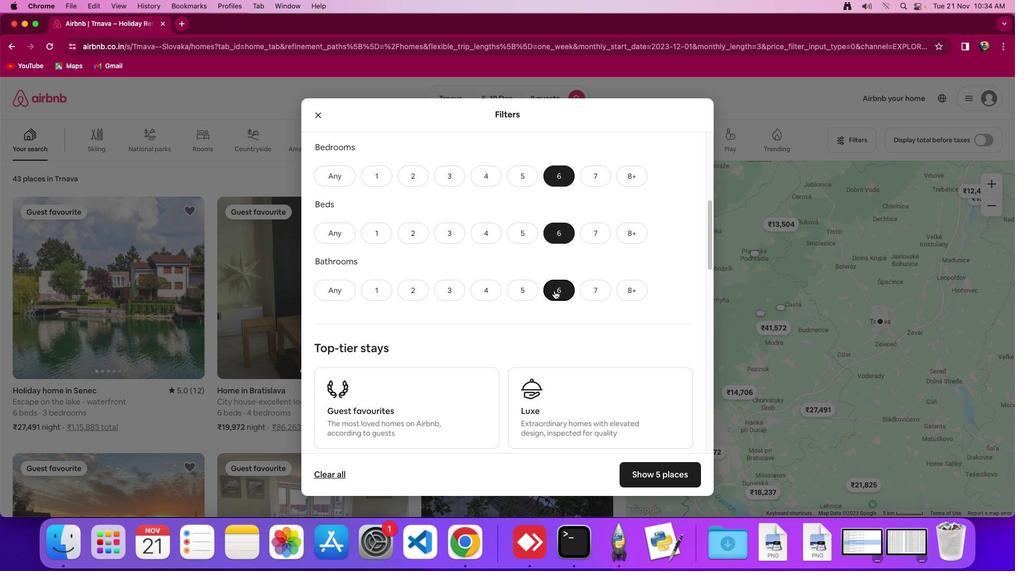
Action: Mouse scrolled (555, 291) with delta (0, 0)
Screenshot: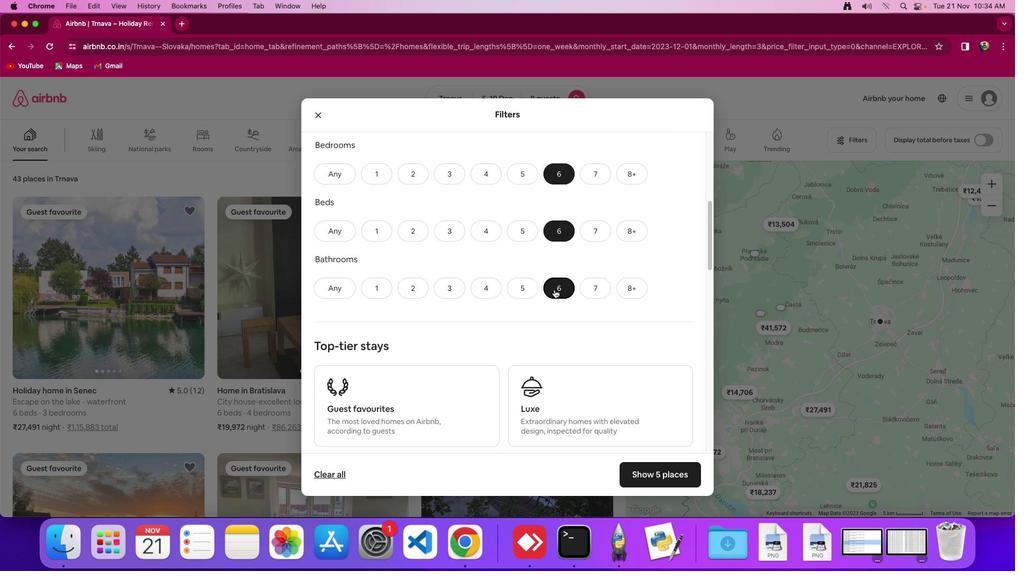 
Action: Mouse moved to (555, 290)
Screenshot: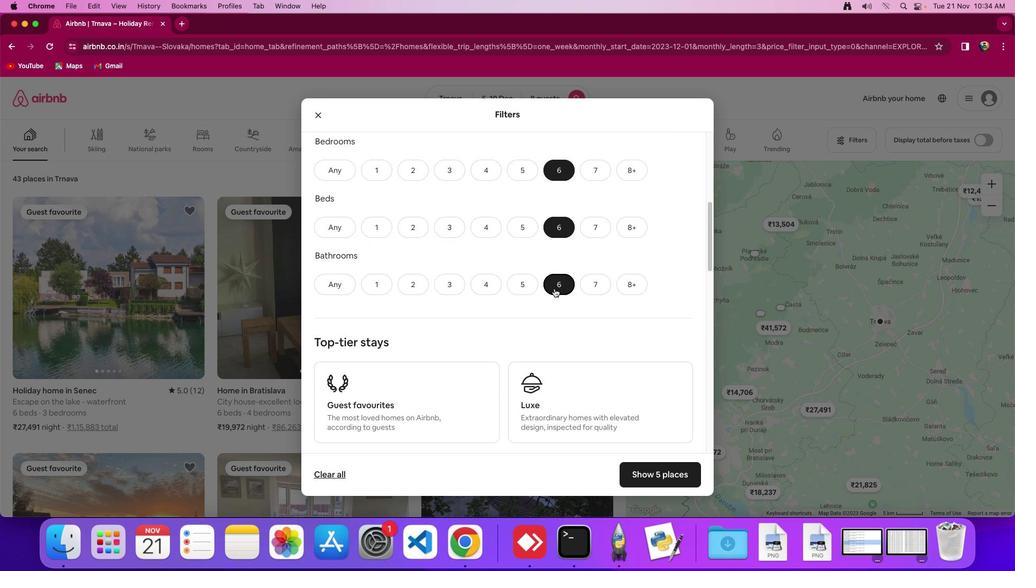 
Action: Mouse scrolled (555, 290) with delta (0, 0)
Screenshot: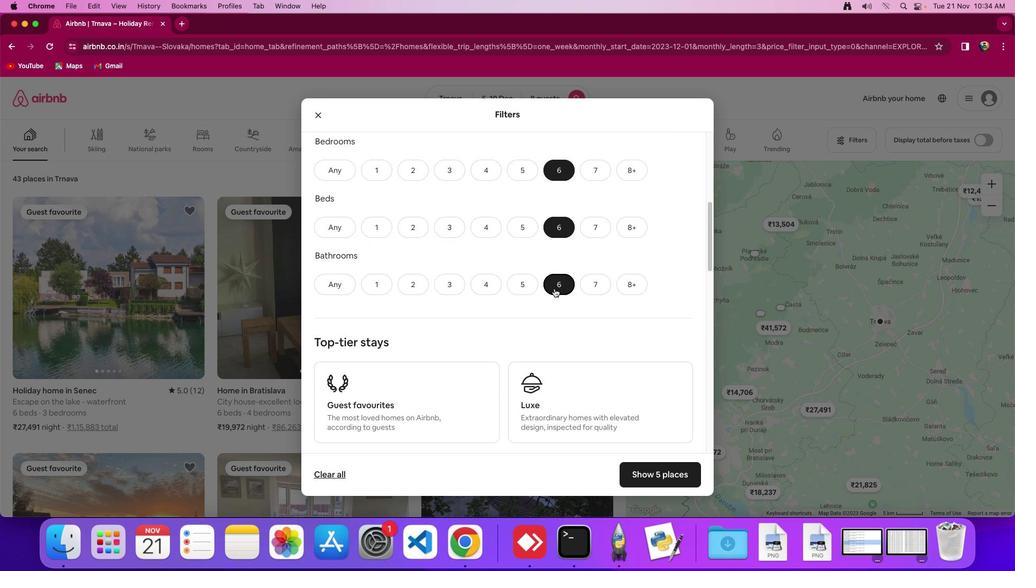 
Action: Mouse moved to (555, 288)
Screenshot: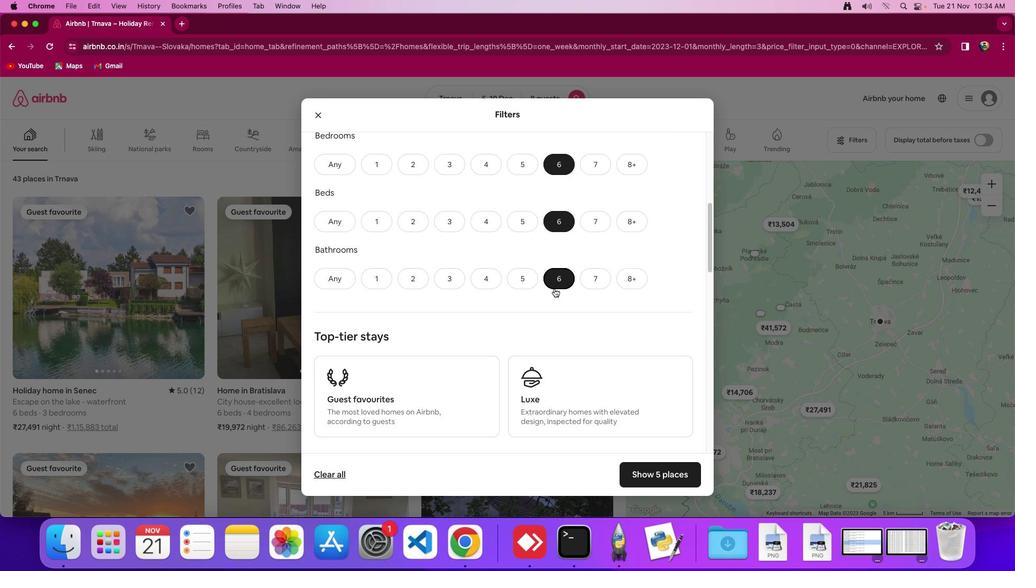 
Action: Mouse scrolled (555, 288) with delta (0, 0)
Screenshot: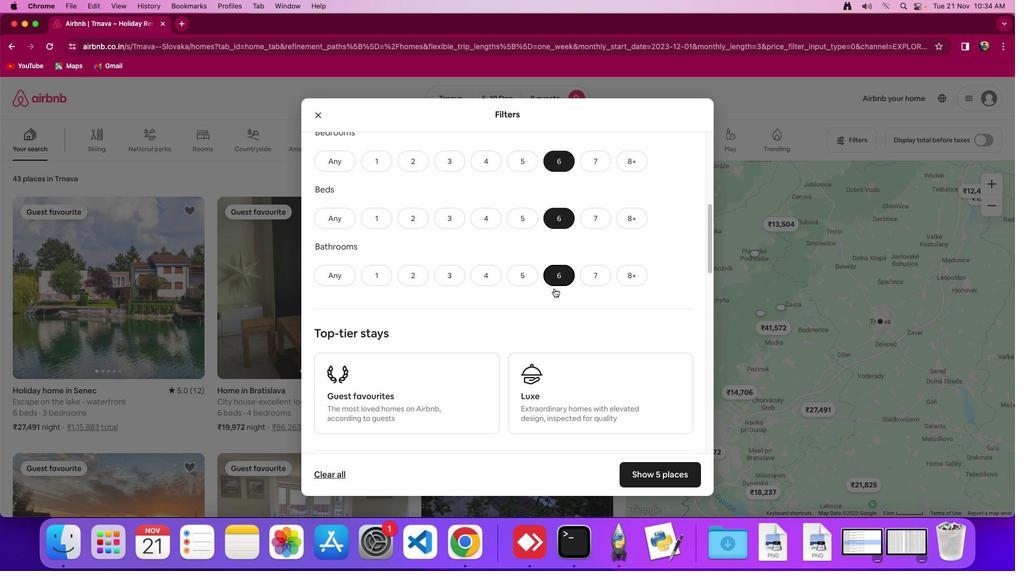 
Action: Mouse scrolled (555, 288) with delta (0, 0)
Screenshot: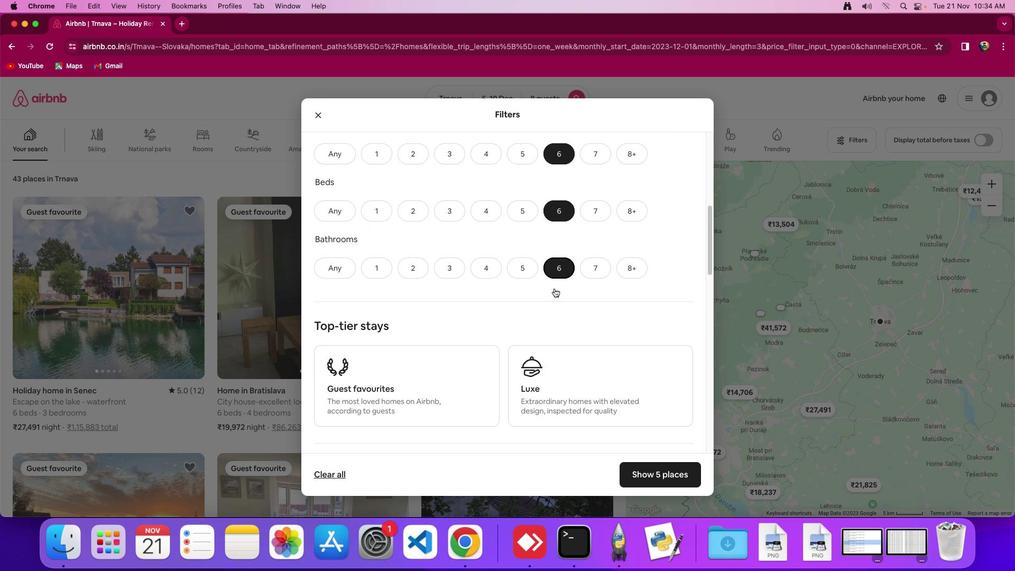 
Action: Mouse scrolled (555, 288) with delta (0, 0)
Screenshot: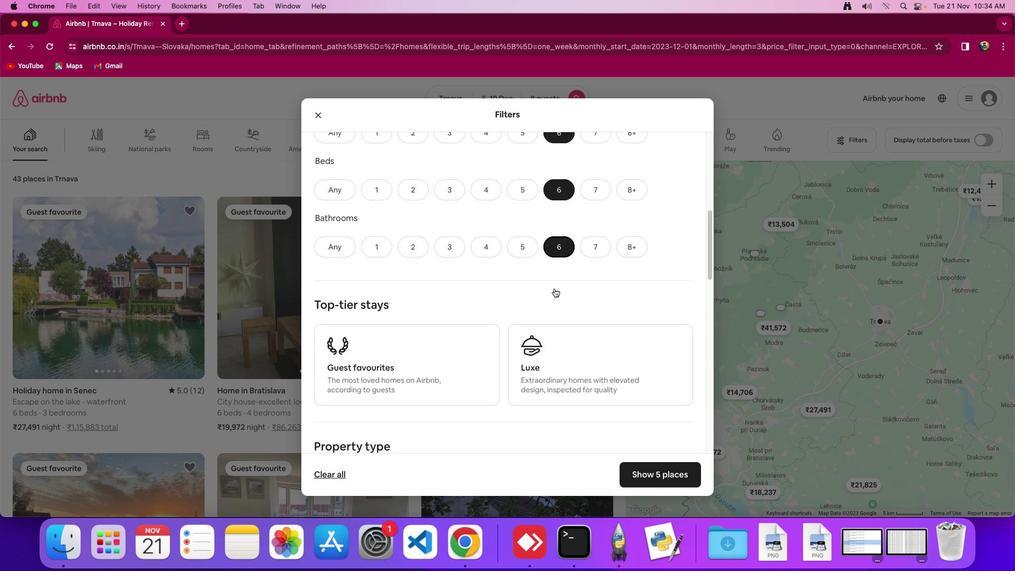 
Action: Mouse scrolled (555, 288) with delta (0, 0)
Screenshot: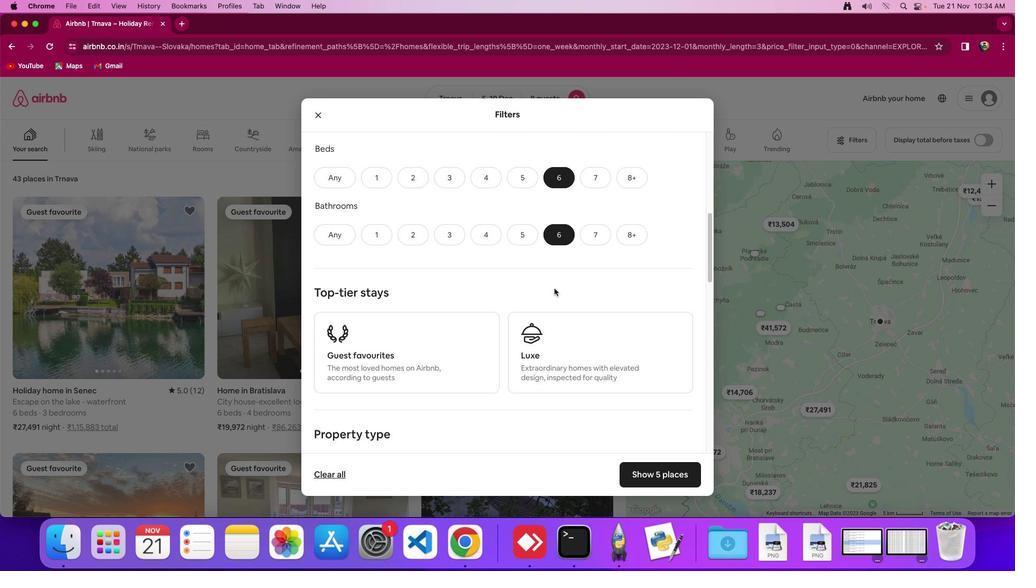 
Action: Mouse scrolled (555, 288) with delta (0, 0)
Screenshot: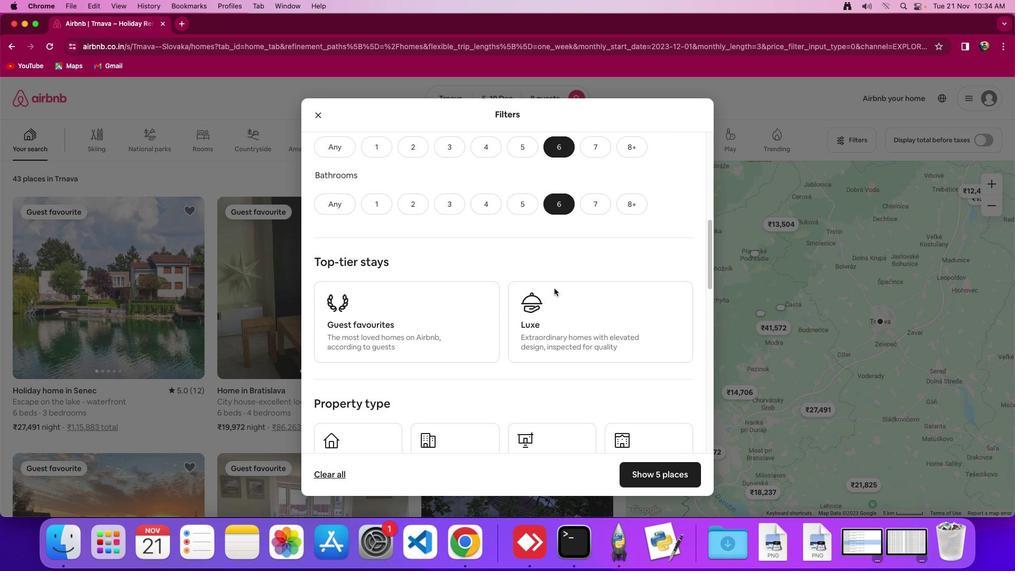 
Action: Mouse scrolled (555, 288) with delta (0, -1)
Screenshot: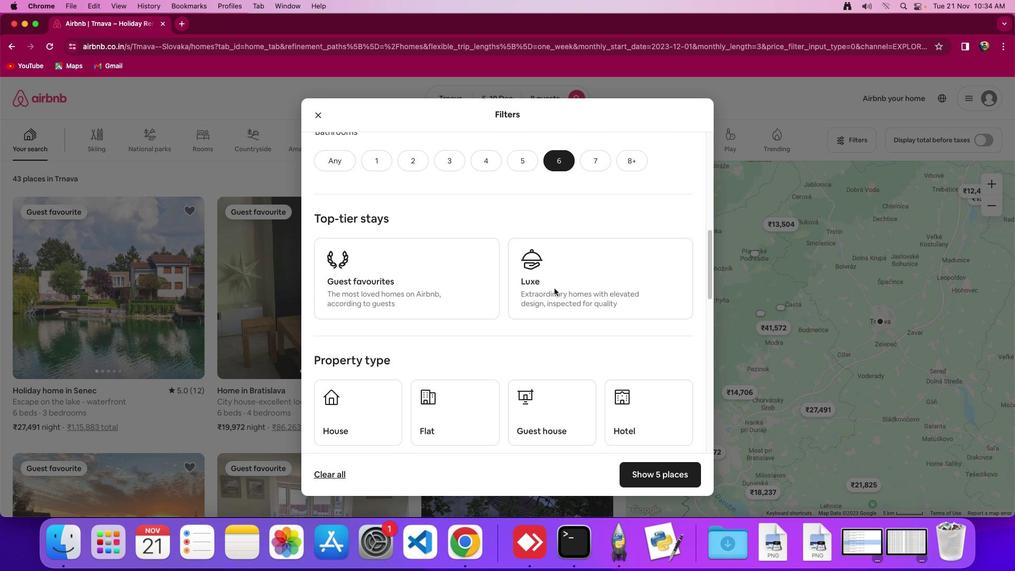
Action: Mouse scrolled (555, 288) with delta (0, -2)
Screenshot: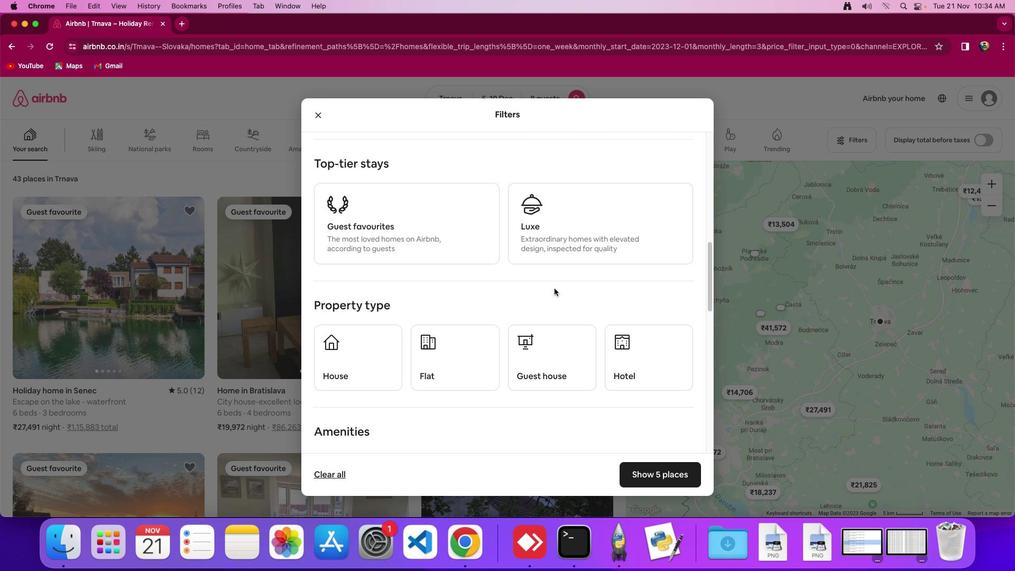 
Action: Mouse moved to (372, 317)
Screenshot: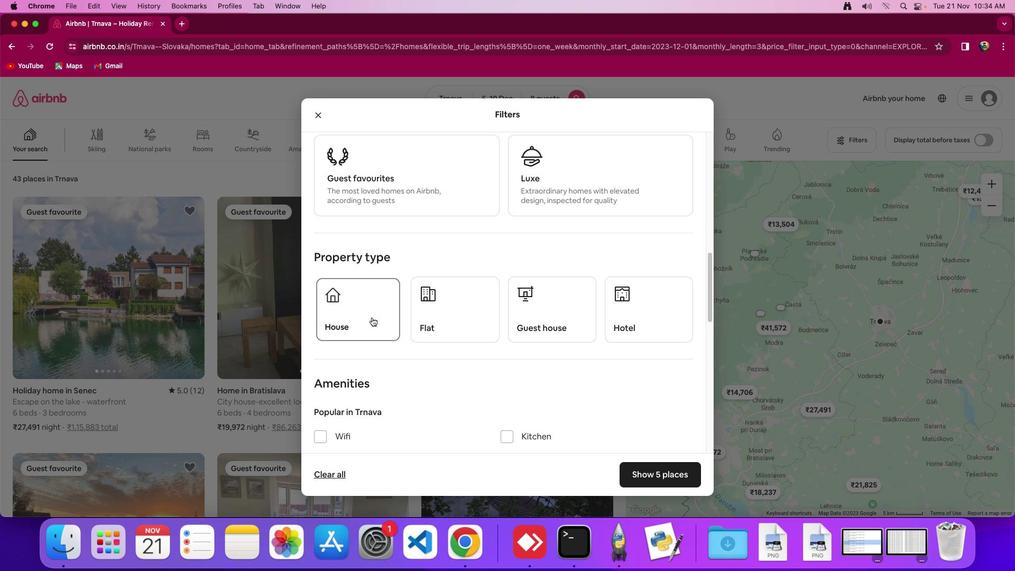 
Action: Mouse pressed left at (372, 317)
Screenshot: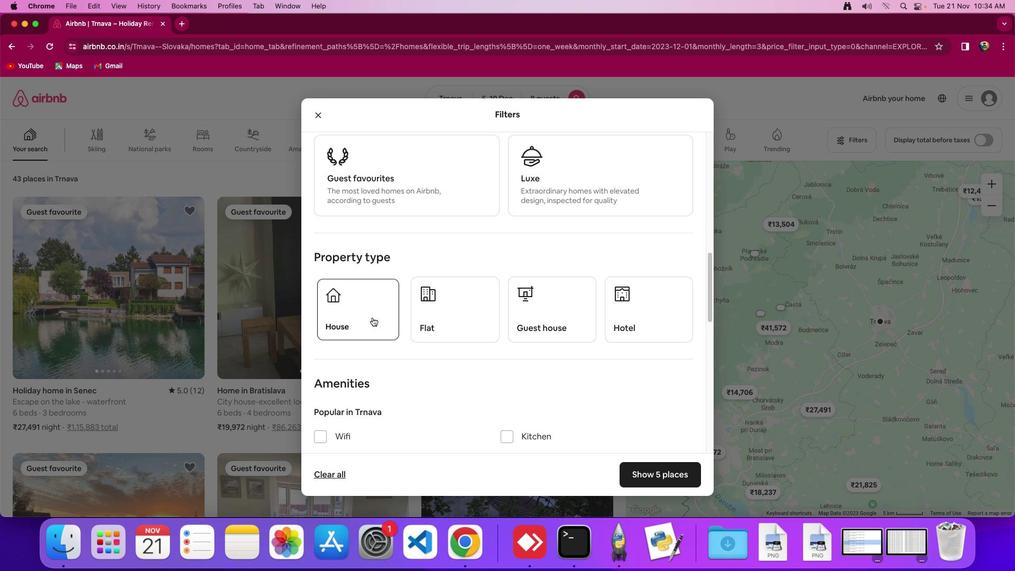 
Action: Mouse moved to (510, 308)
Screenshot: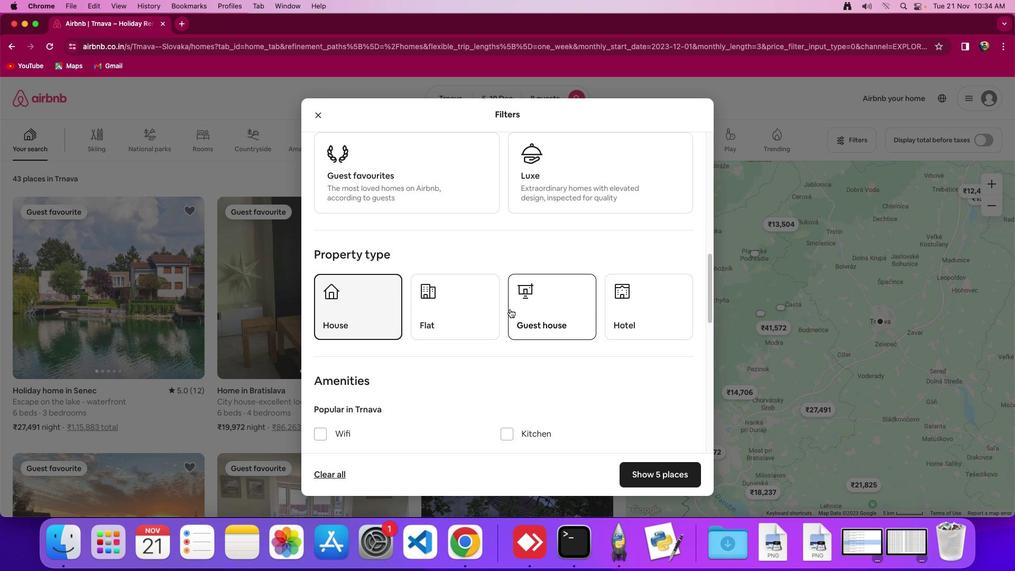 
Action: Mouse scrolled (510, 308) with delta (0, 0)
Screenshot: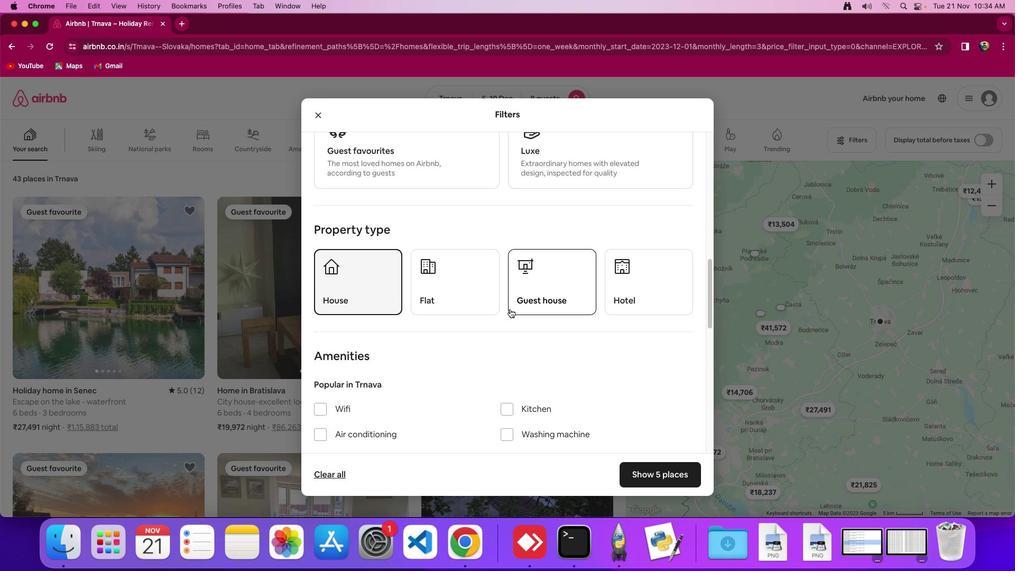 
Action: Mouse moved to (510, 308)
Screenshot: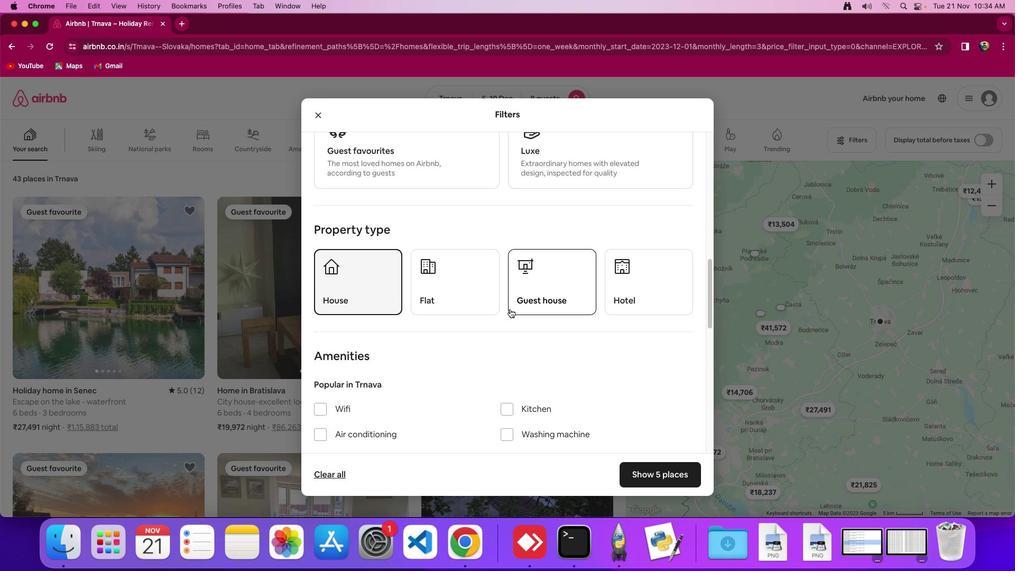 
Action: Mouse scrolled (510, 308) with delta (0, 0)
Screenshot: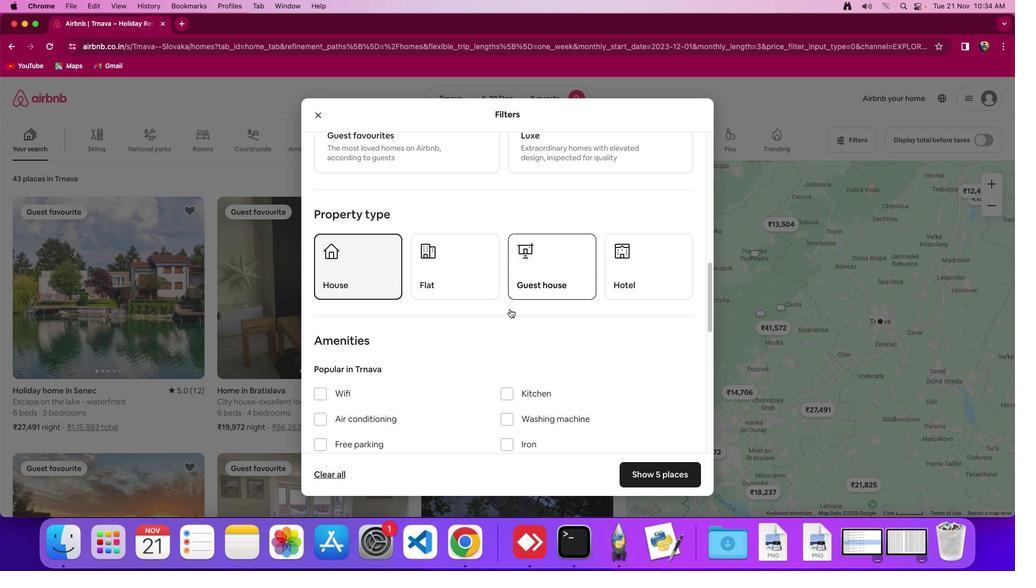 
Action: Mouse scrolled (510, 308) with delta (0, -2)
Screenshot: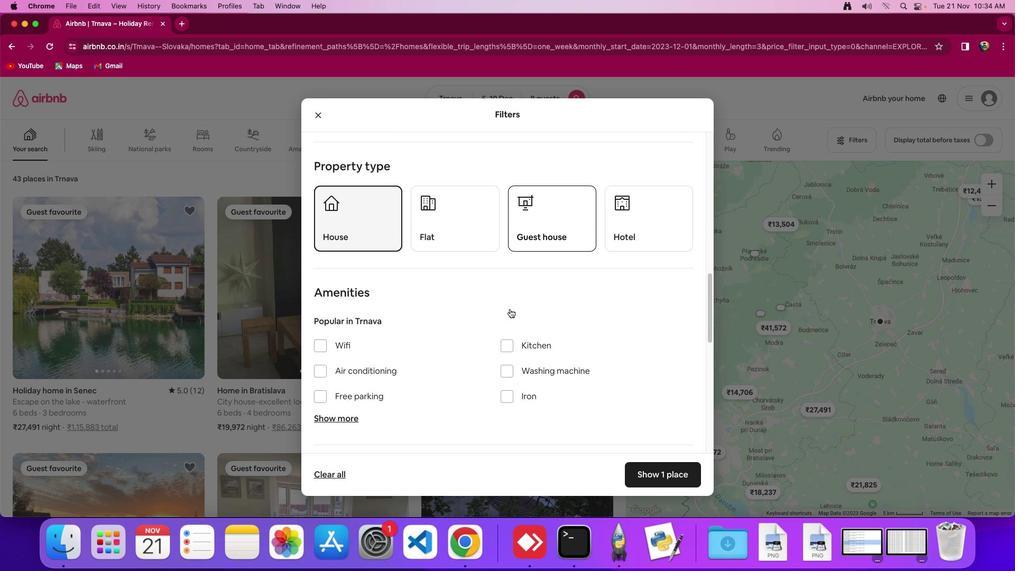 
Action: Mouse moved to (324, 394)
Screenshot: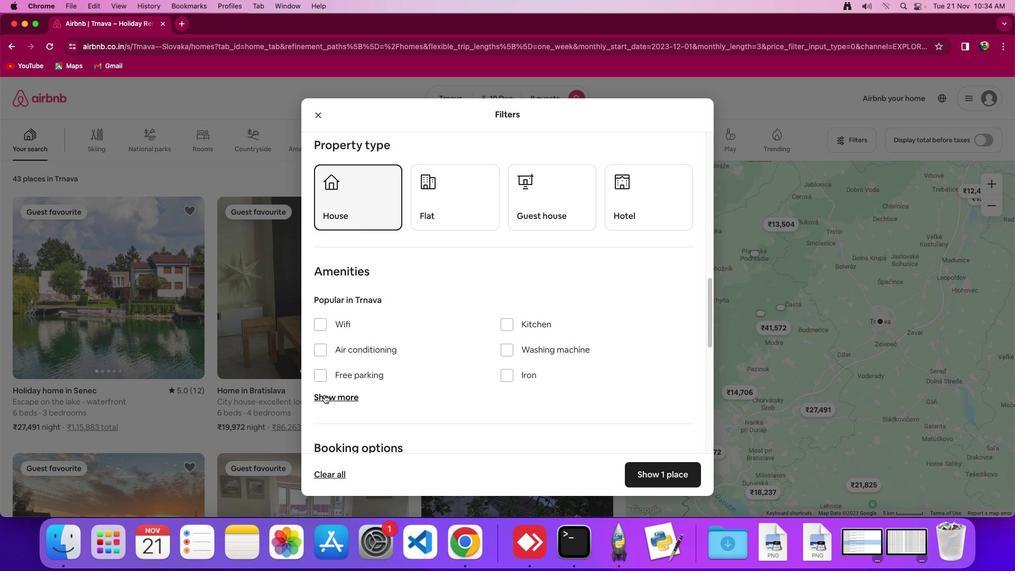 
Action: Mouse pressed left at (324, 394)
Screenshot: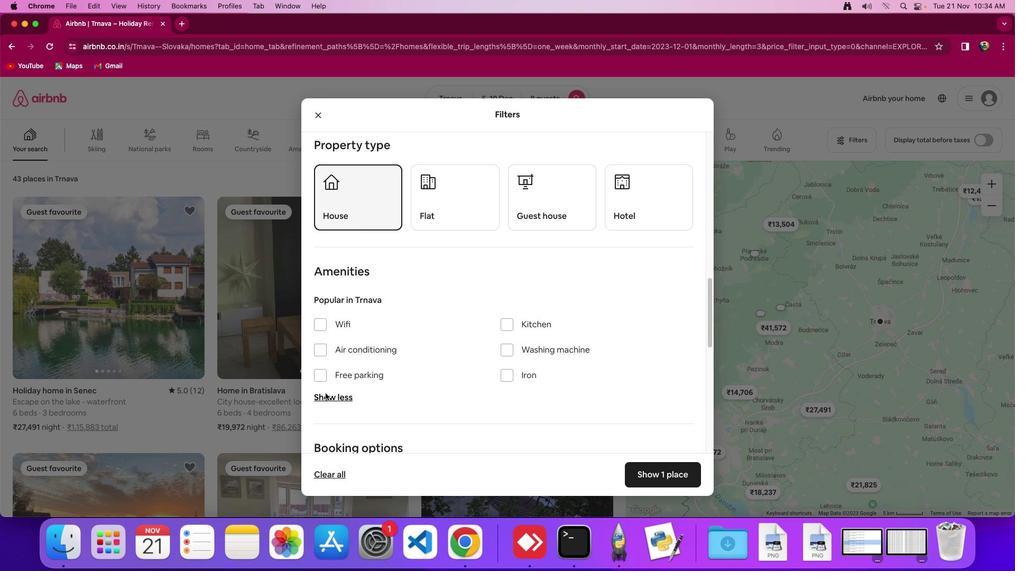 
Action: Mouse moved to (321, 324)
Screenshot: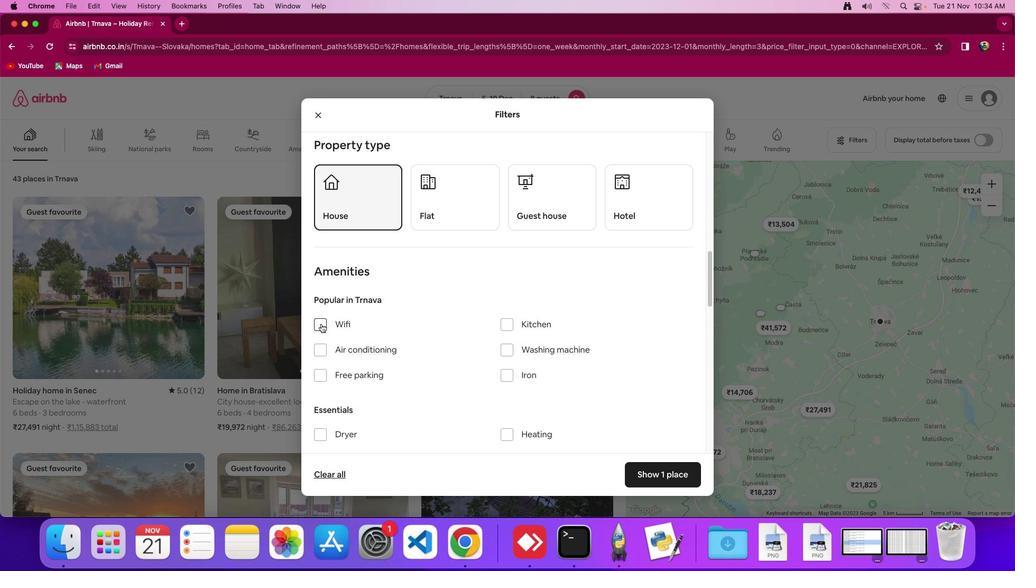 
Action: Mouse pressed left at (321, 324)
Screenshot: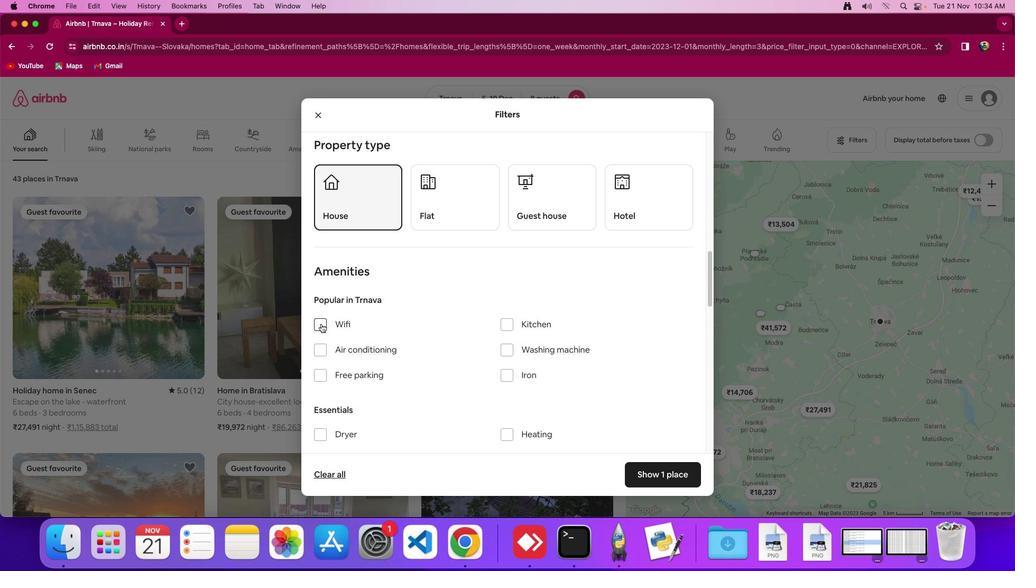 
Action: Mouse moved to (323, 380)
Screenshot: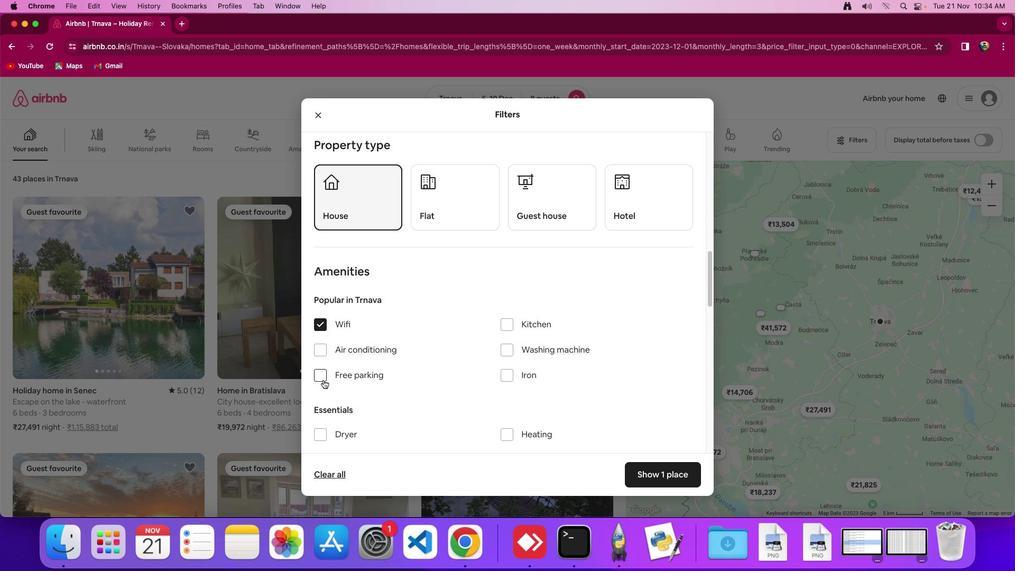 
Action: Mouse pressed left at (323, 380)
Screenshot: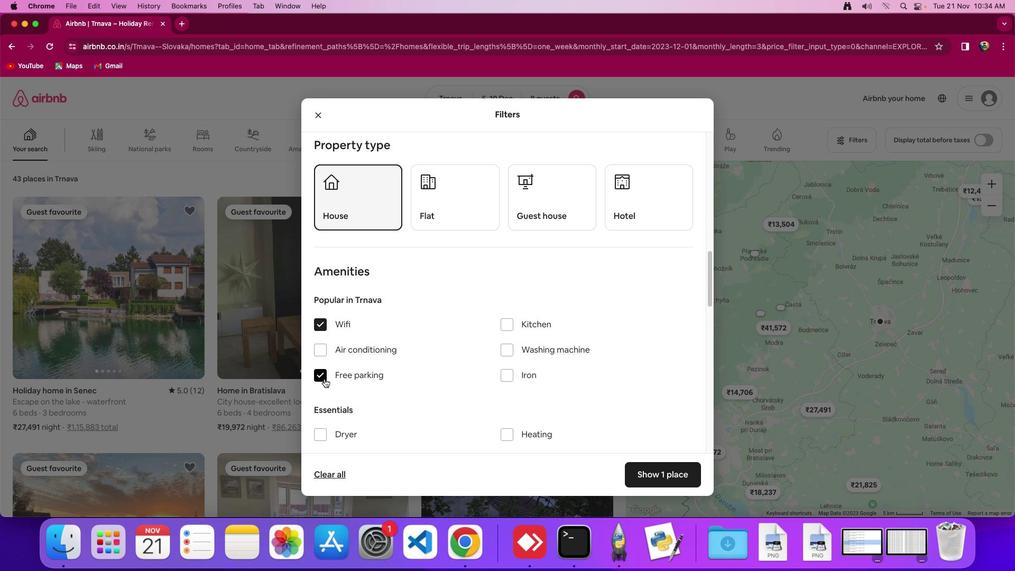 
Action: Mouse moved to (474, 357)
Screenshot: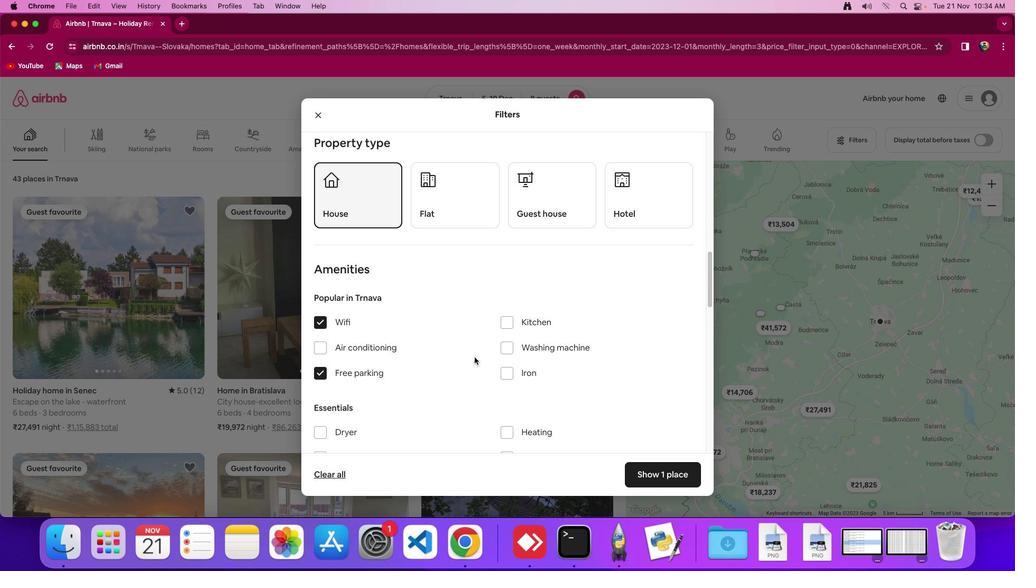 
Action: Mouse scrolled (474, 357) with delta (0, 0)
Screenshot: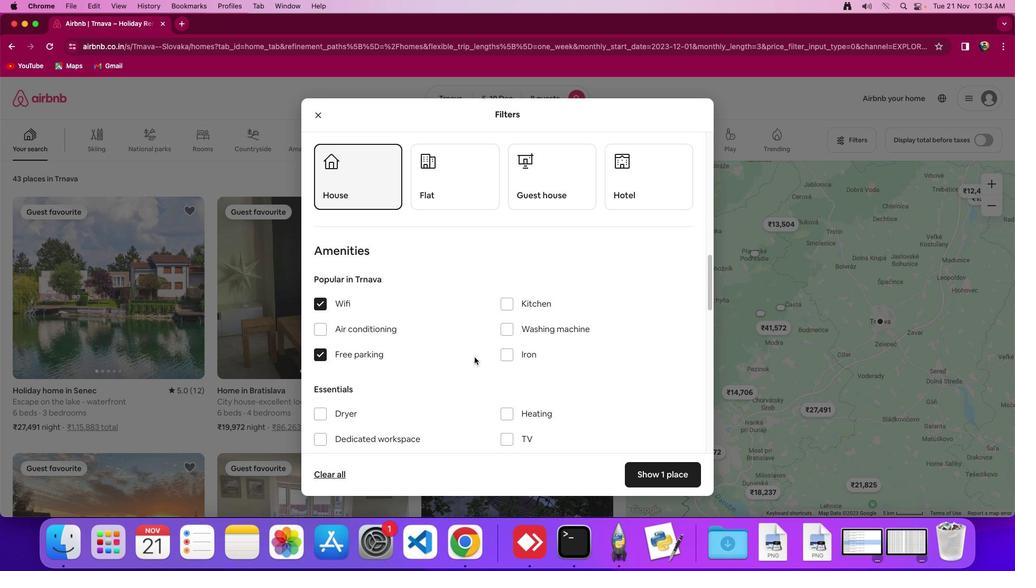 
Action: Mouse scrolled (474, 357) with delta (0, 0)
Screenshot: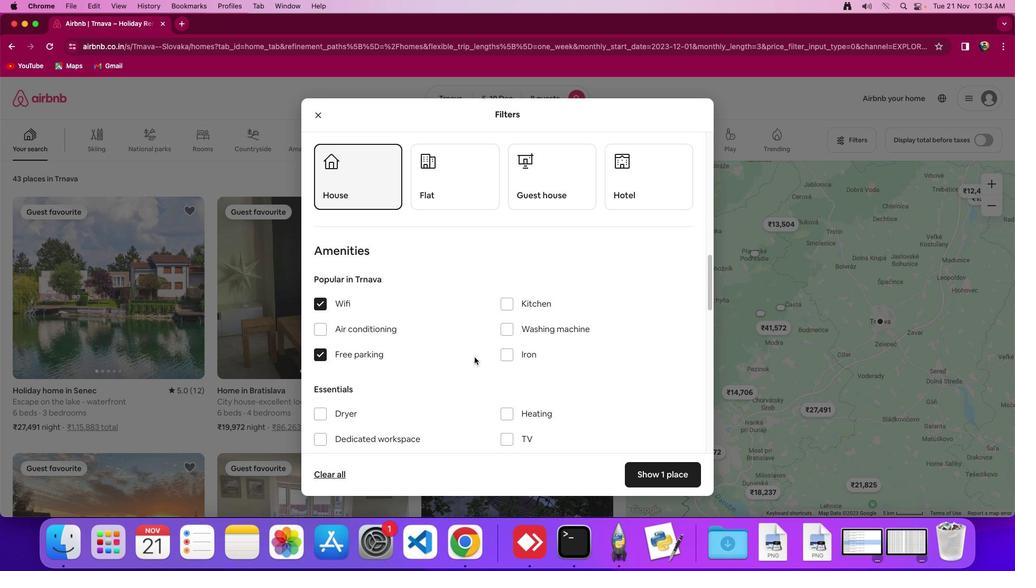 
Action: Mouse scrolled (474, 357) with delta (0, -1)
Screenshot: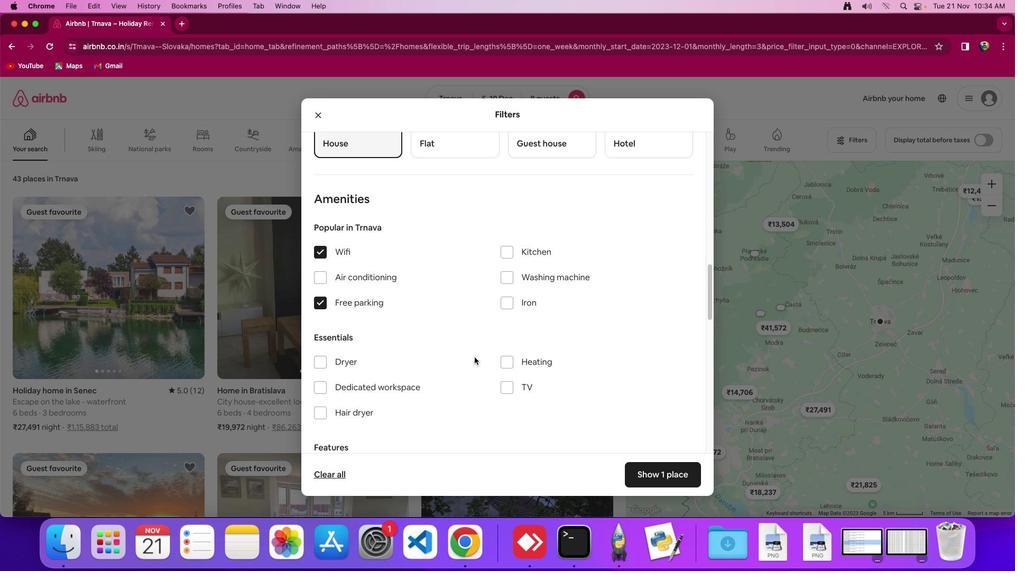 
Action: Mouse moved to (511, 353)
Screenshot: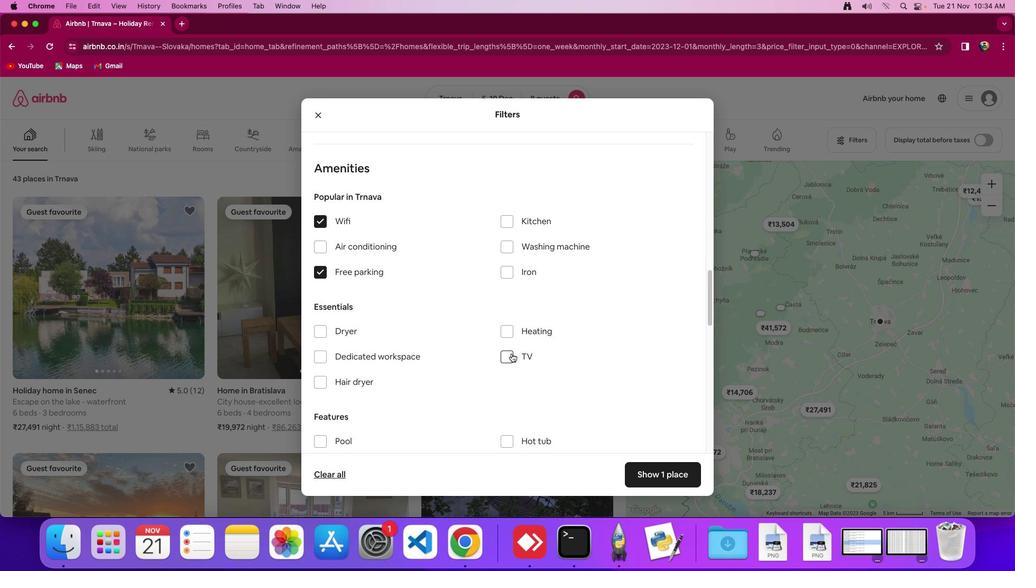 
Action: Mouse pressed left at (511, 353)
Screenshot: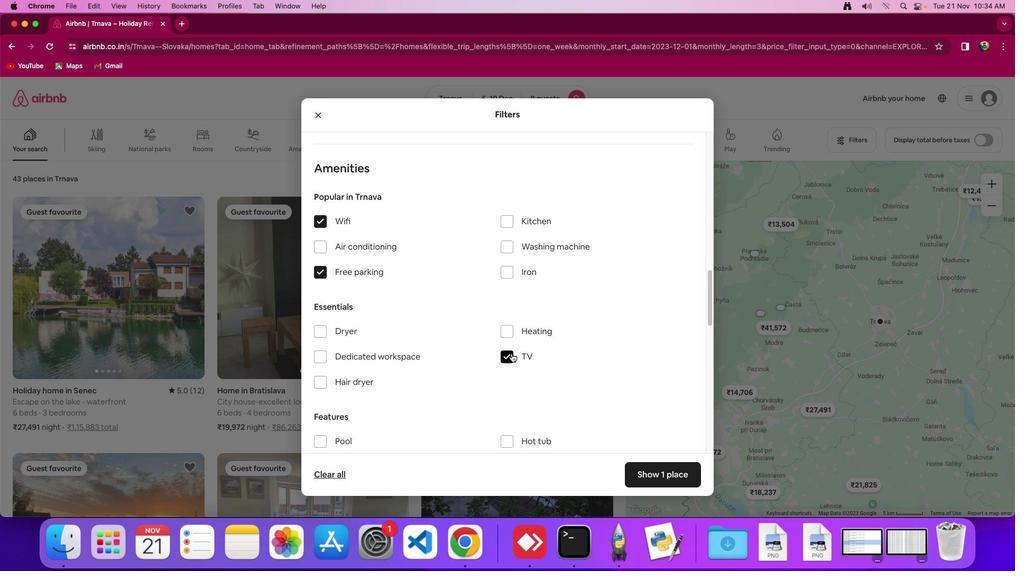 
Action: Mouse scrolled (511, 353) with delta (0, 0)
Screenshot: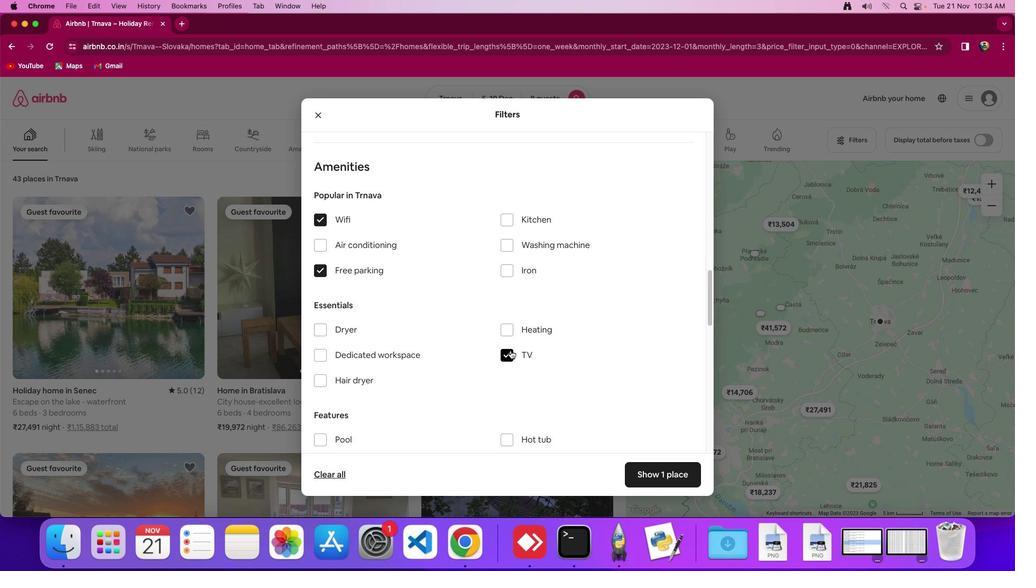 
Action: Mouse moved to (511, 350)
Screenshot: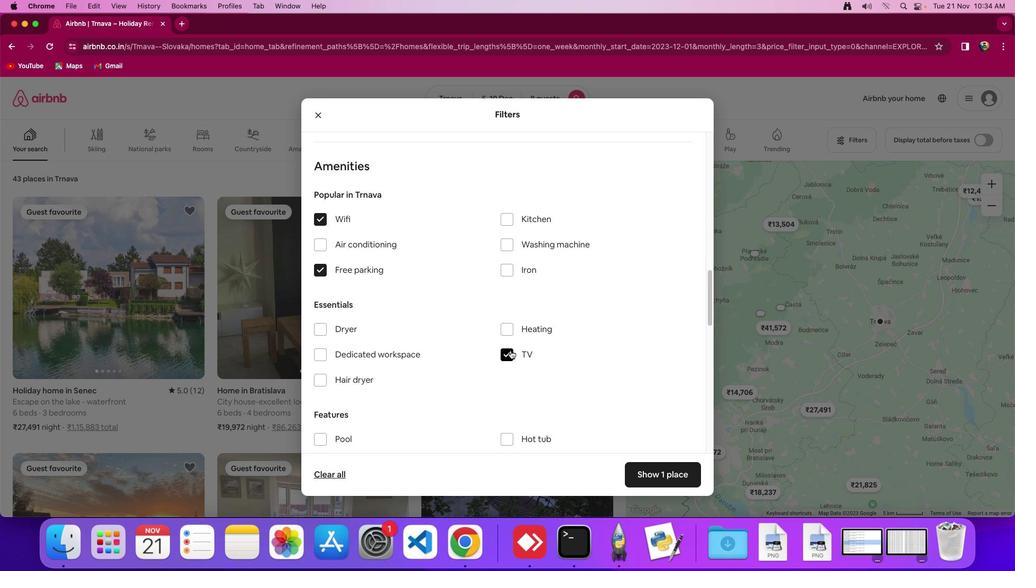 
Action: Mouse scrolled (511, 350) with delta (0, 0)
Screenshot: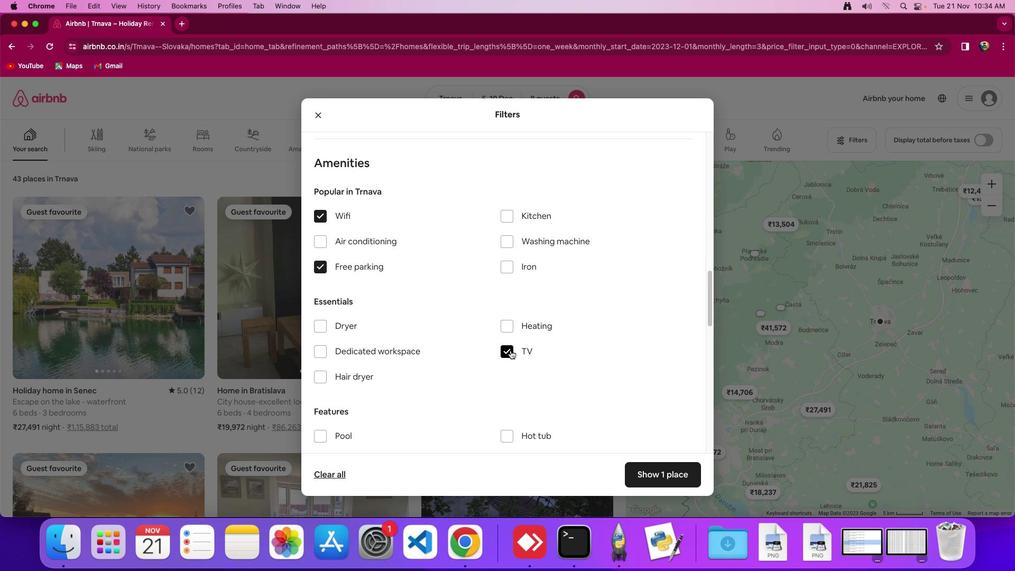 
Action: Mouse scrolled (511, 350) with delta (0, 0)
Screenshot: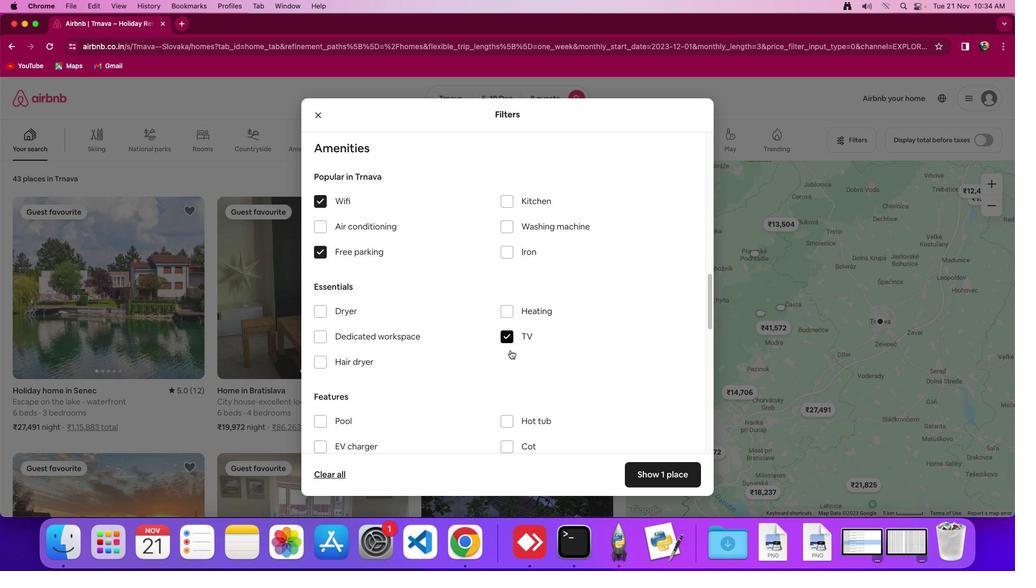 
Action: Mouse moved to (510, 350)
Screenshot: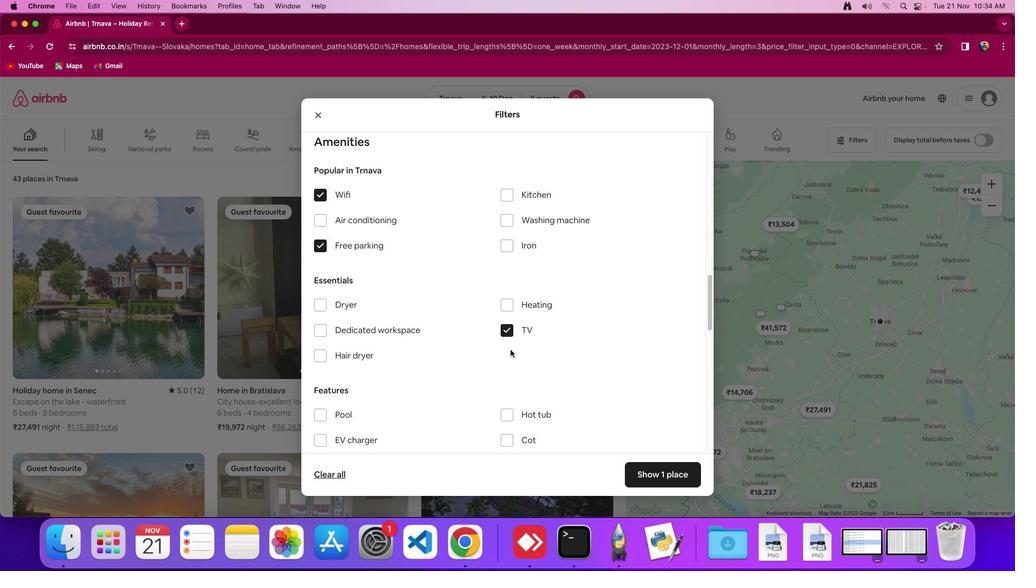 
Action: Mouse scrolled (510, 350) with delta (0, 0)
Screenshot: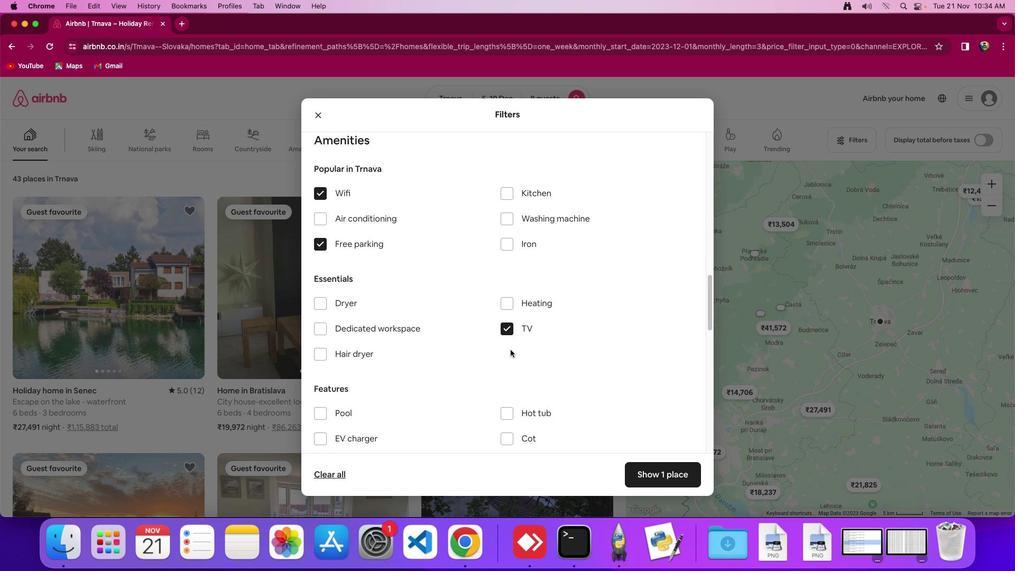 
Action: Mouse scrolled (510, 350) with delta (0, 0)
Screenshot: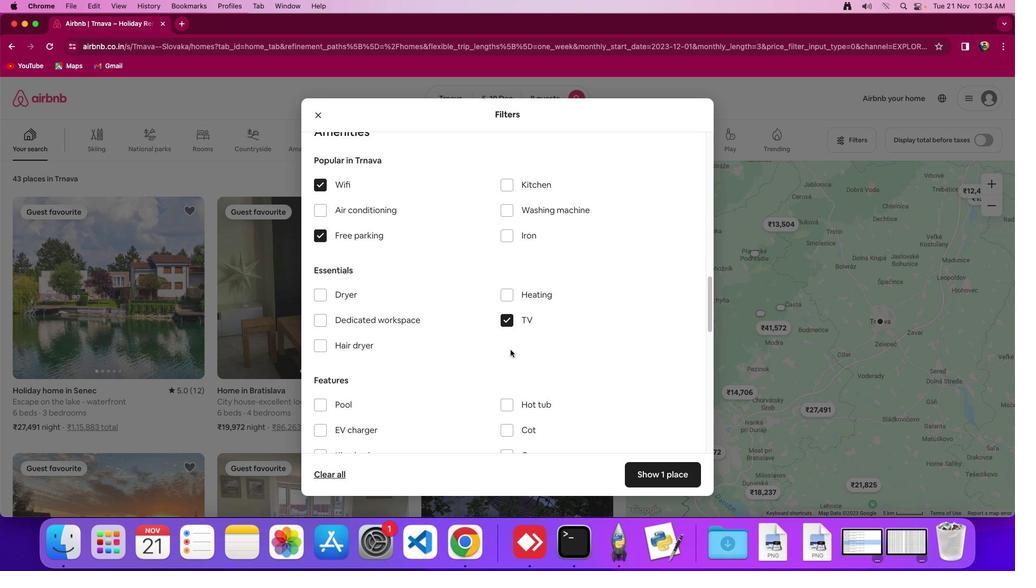 
Action: Mouse scrolled (510, 350) with delta (0, 0)
Screenshot: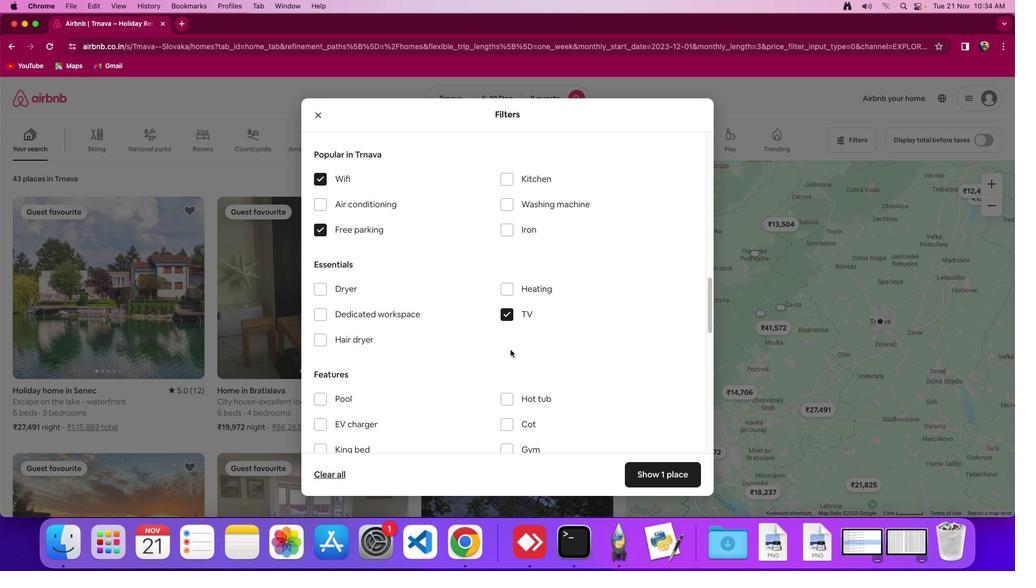 
Action: Mouse scrolled (510, 350) with delta (0, 0)
Screenshot: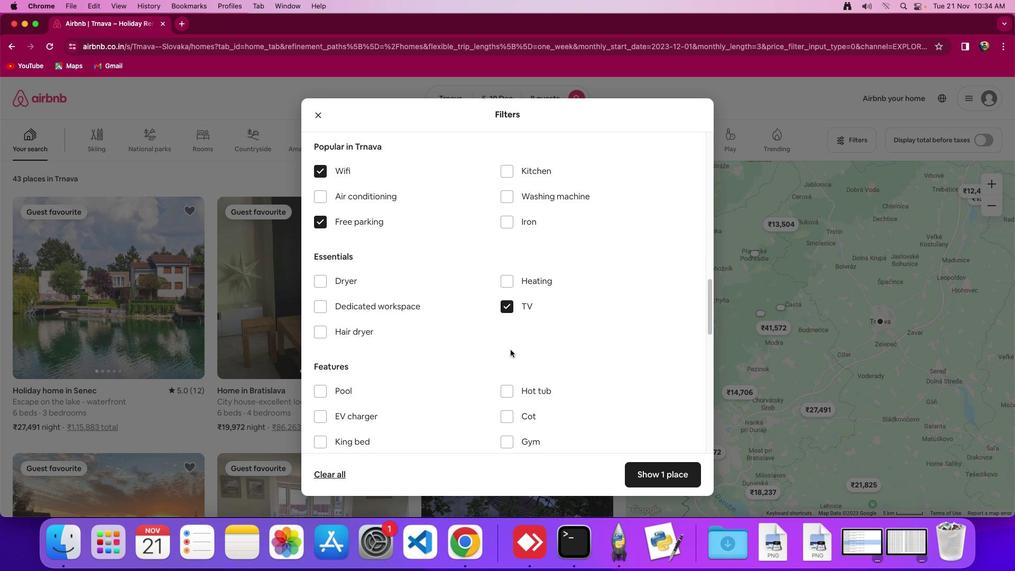 
Action: Mouse scrolled (510, 350) with delta (0, 0)
Screenshot: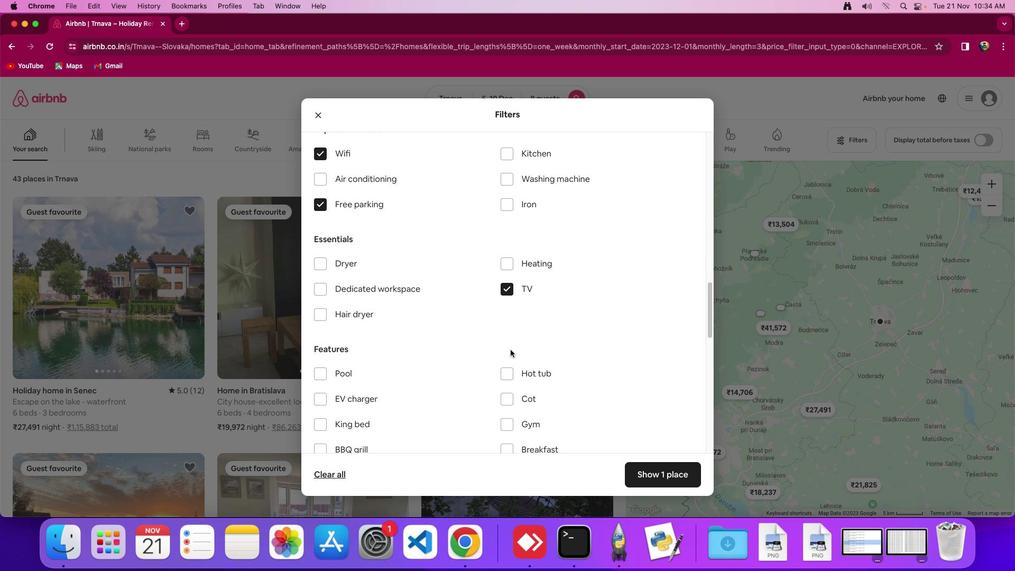 
Action: Mouse moved to (497, 357)
Screenshot: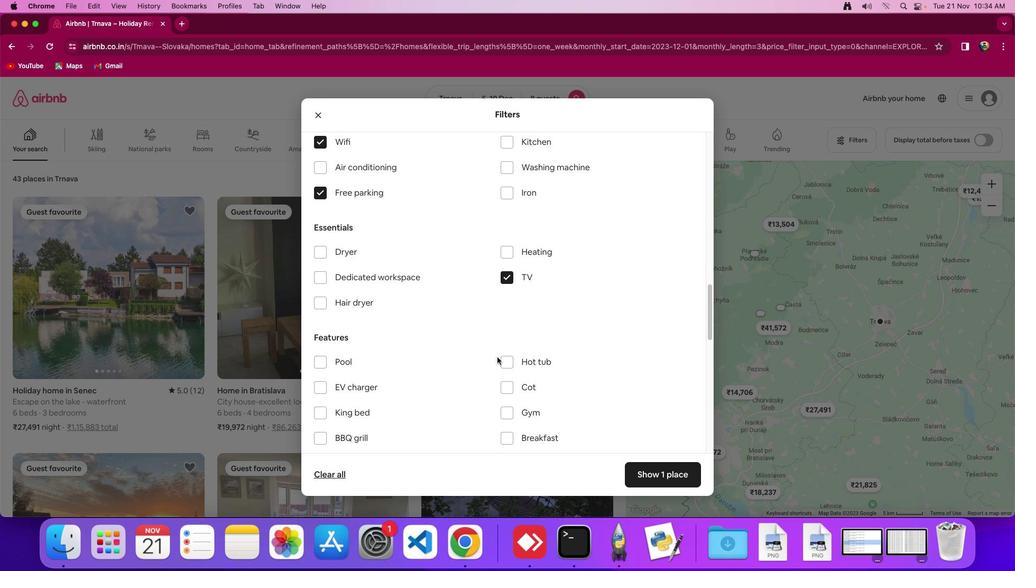 
Action: Mouse scrolled (497, 357) with delta (0, 0)
Screenshot: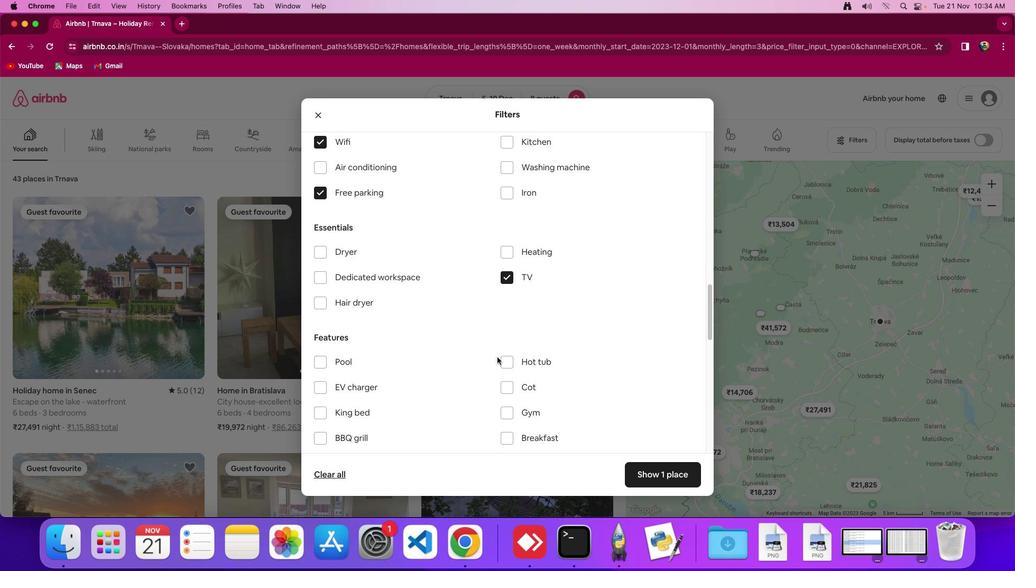 
Action: Mouse scrolled (497, 357) with delta (0, 0)
Screenshot: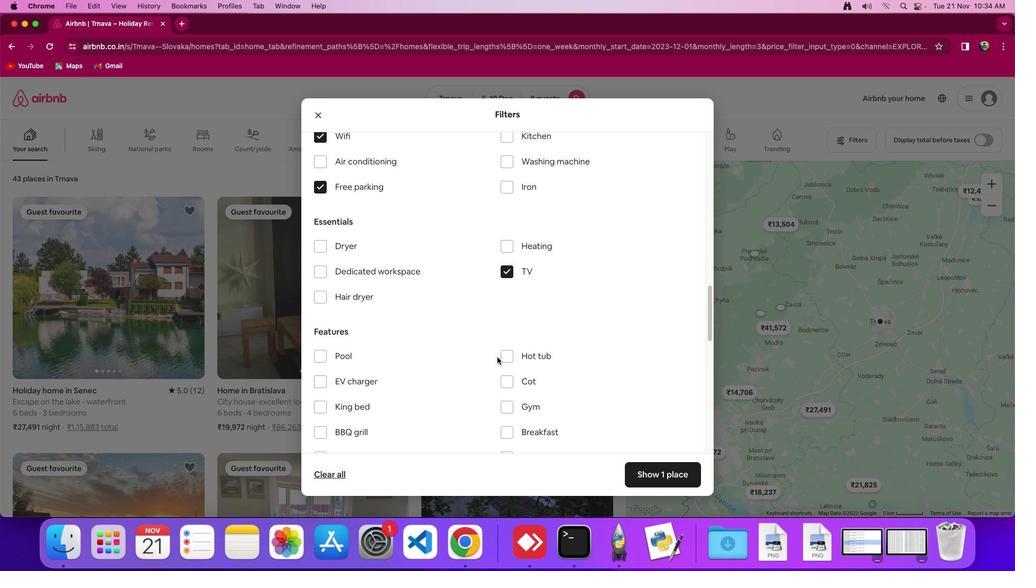 
Action: Mouse moved to (510, 392)
Screenshot: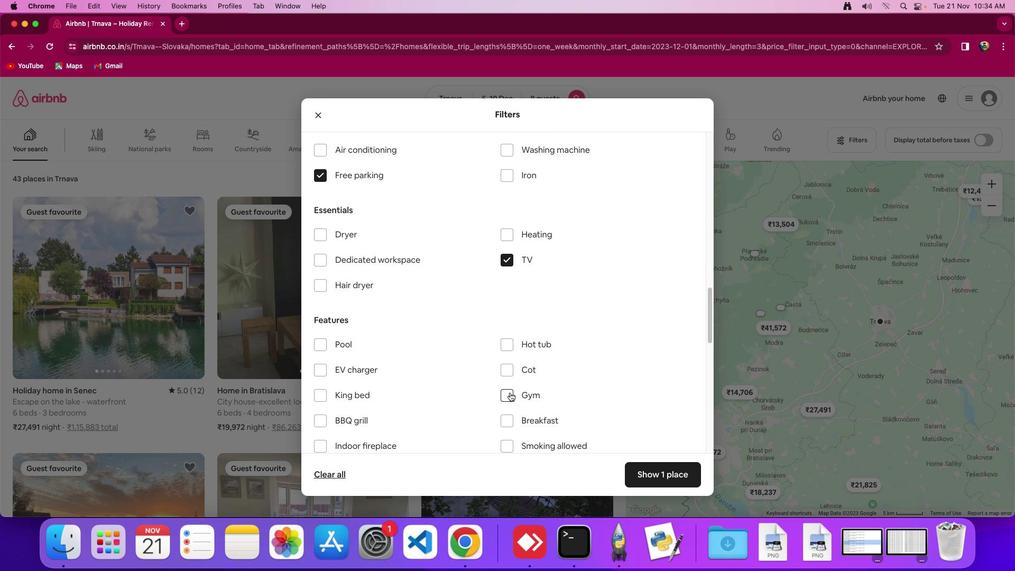 
Action: Mouse pressed left at (510, 392)
Screenshot: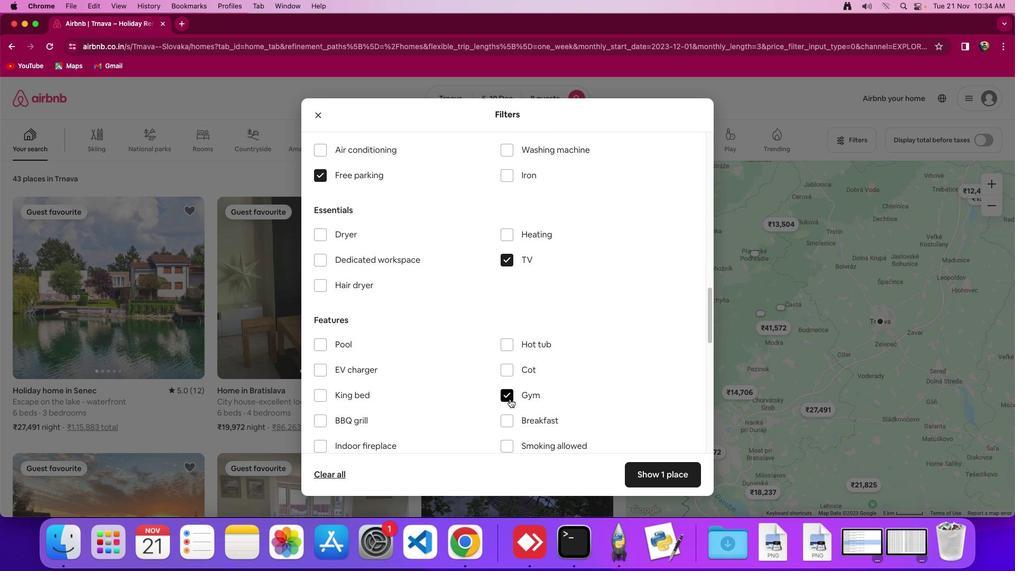 
Action: Mouse moved to (506, 422)
Screenshot: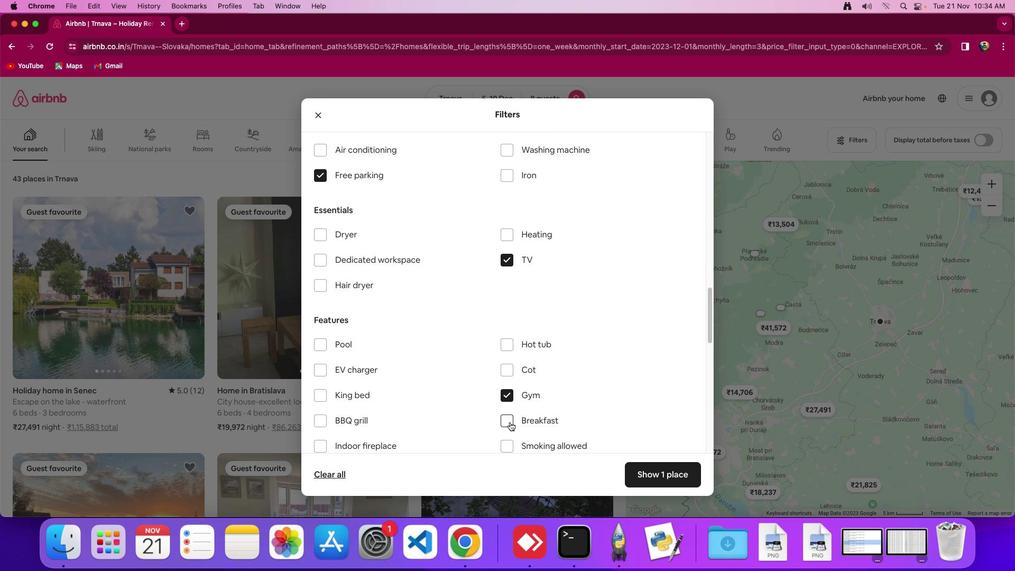 
Action: Mouse pressed left at (506, 422)
Screenshot: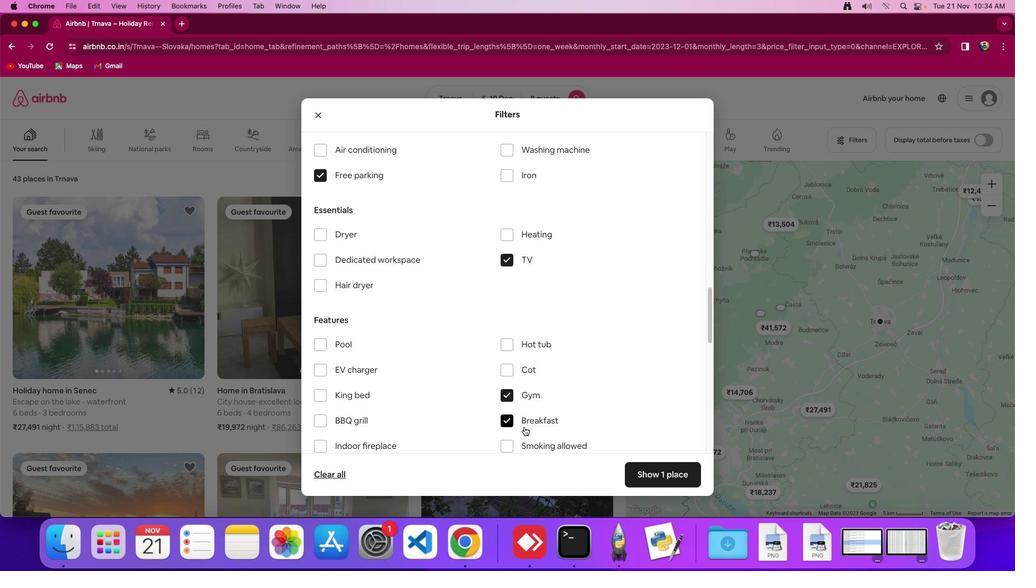 
Action: Mouse moved to (648, 470)
Screenshot: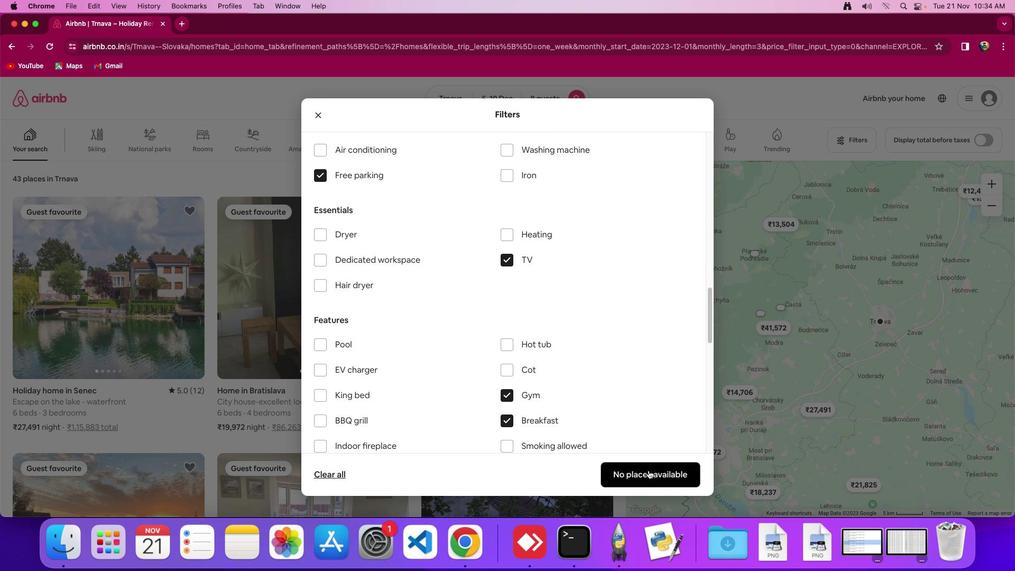 
Action: Mouse pressed left at (648, 470)
Screenshot: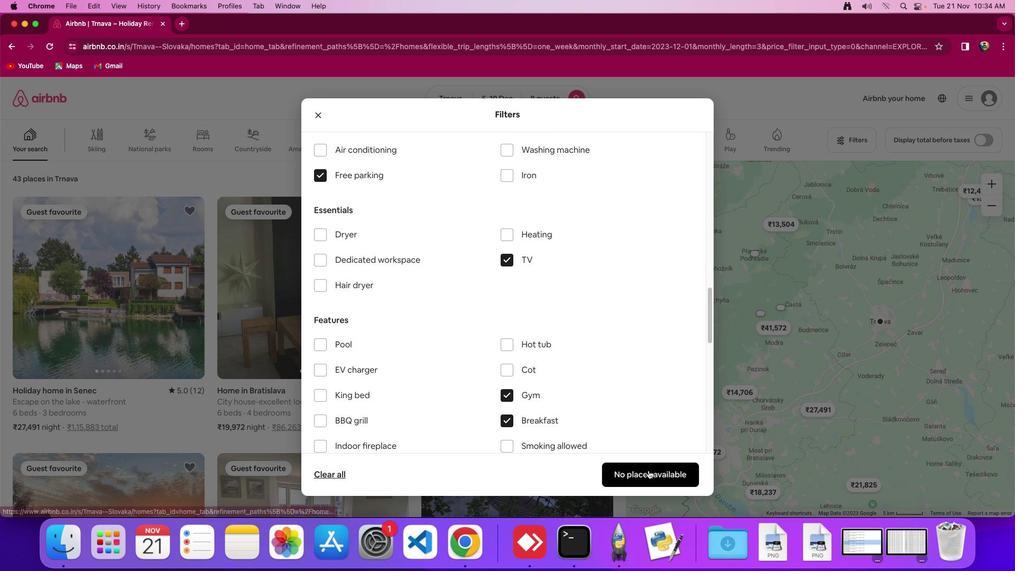 
Action: Mouse moved to (515, 328)
Screenshot: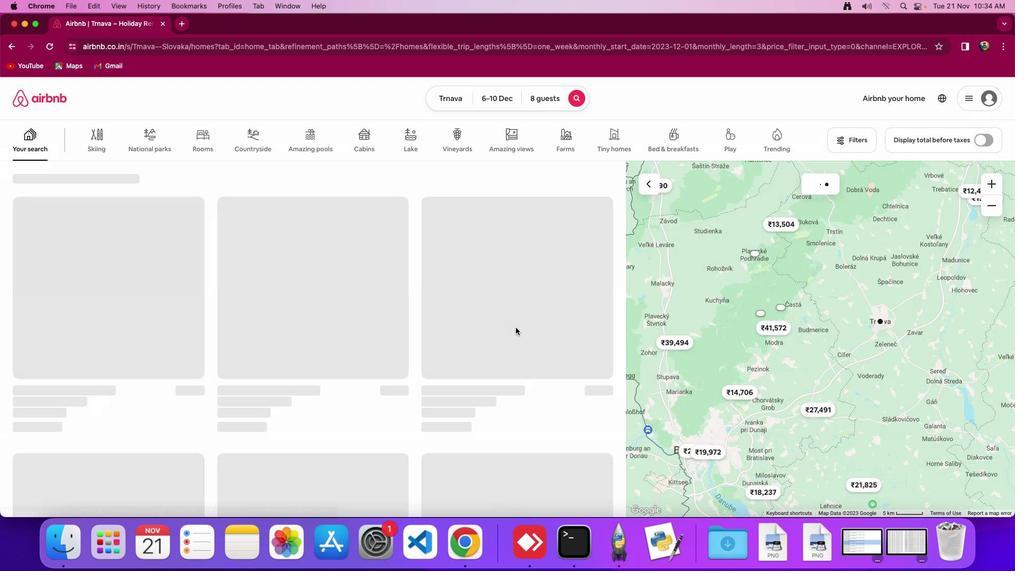 
